 Task: Add Andalou Naturals 1000 Roses Body Lotion to the cart.
Action: Mouse moved to (688, 252)
Screenshot: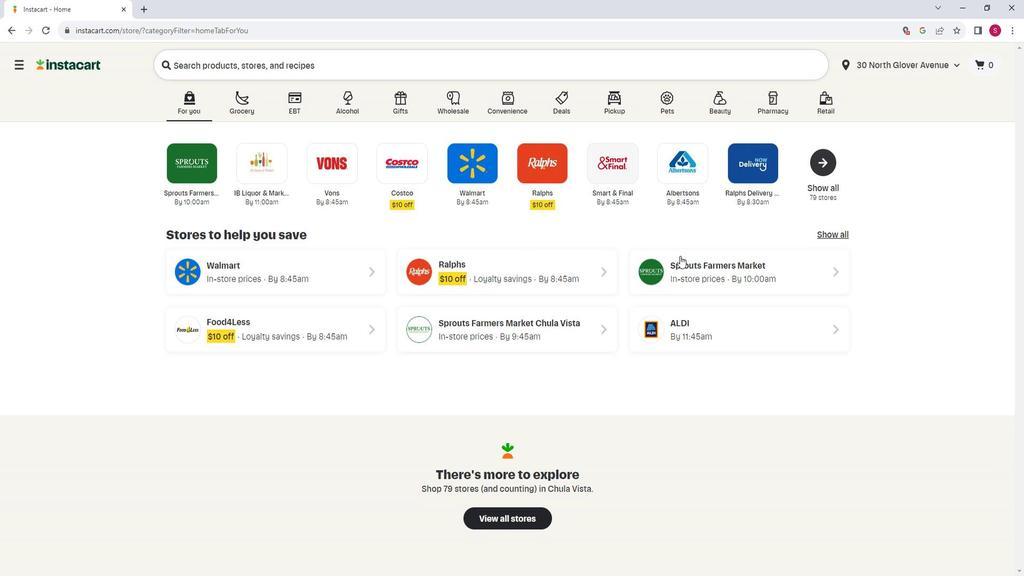 
Action: Mouse pressed left at (688, 252)
Screenshot: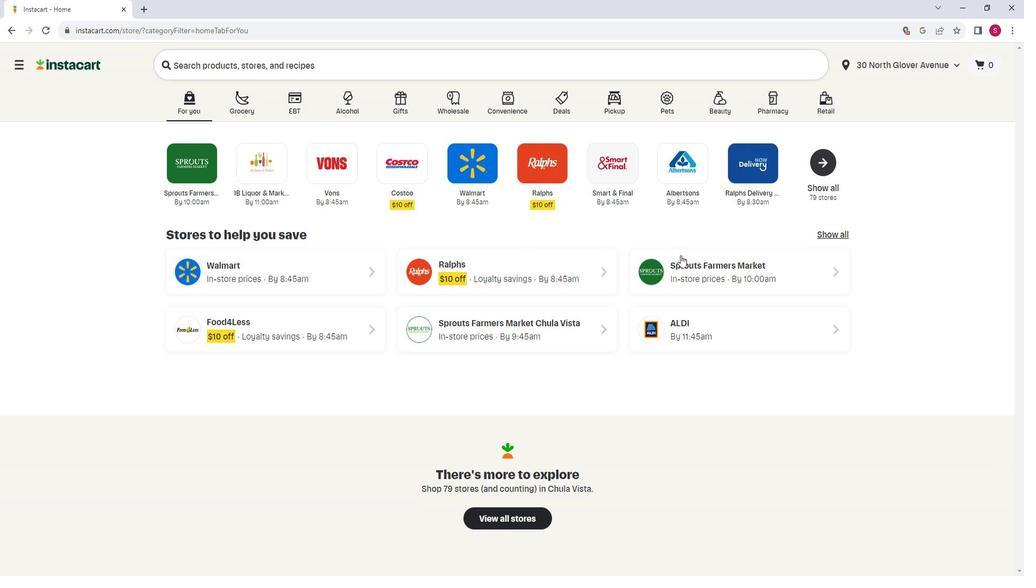
Action: Mouse moved to (62, 413)
Screenshot: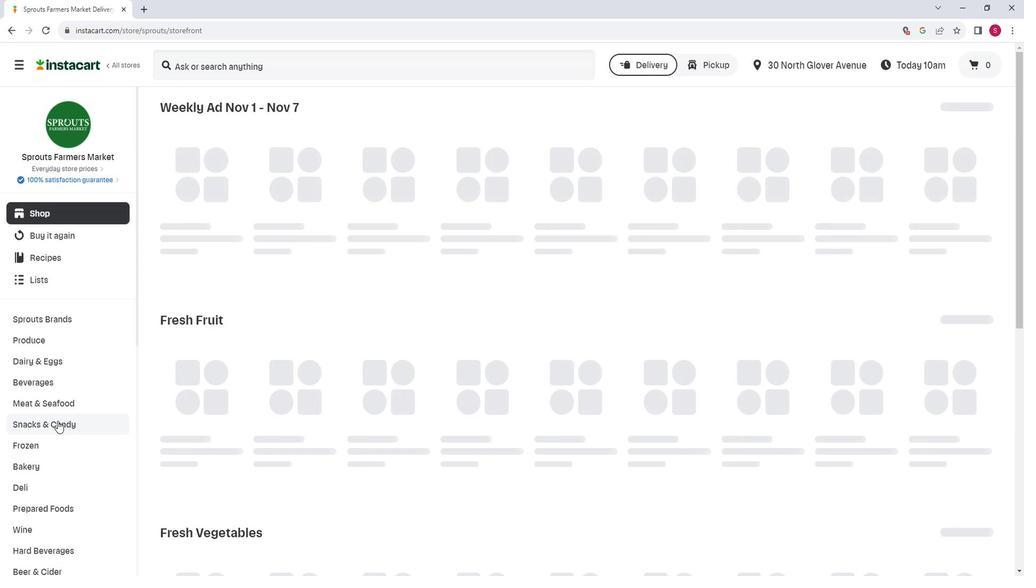 
Action: Mouse scrolled (62, 412) with delta (0, 0)
Screenshot: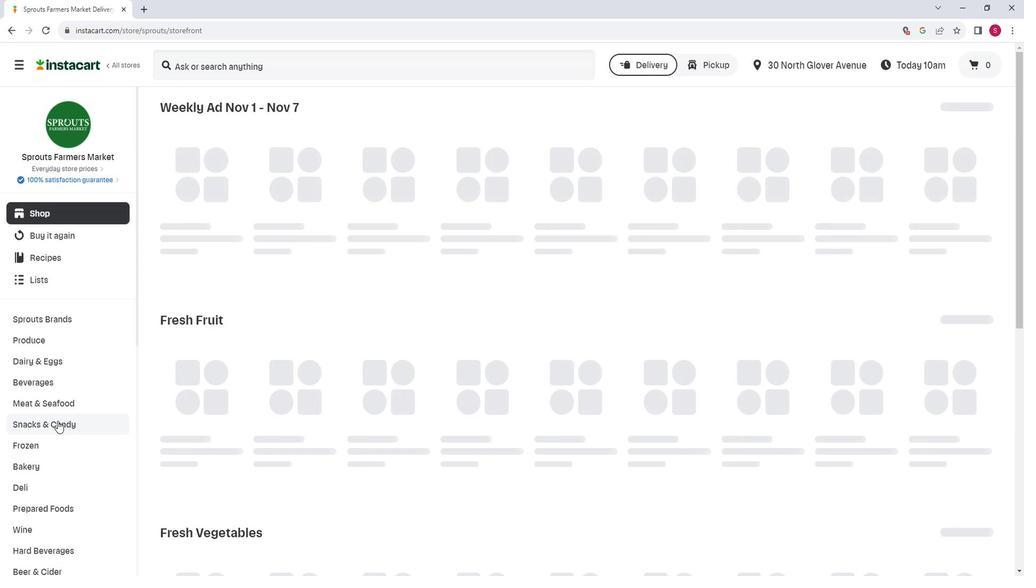 
Action: Mouse scrolled (62, 412) with delta (0, 0)
Screenshot: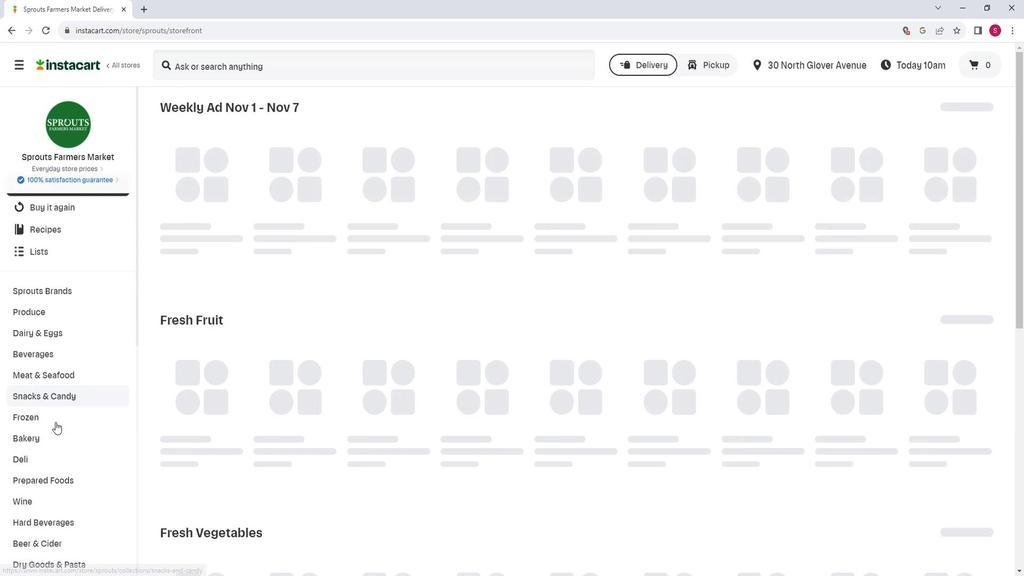
Action: Mouse moved to (63, 412)
Screenshot: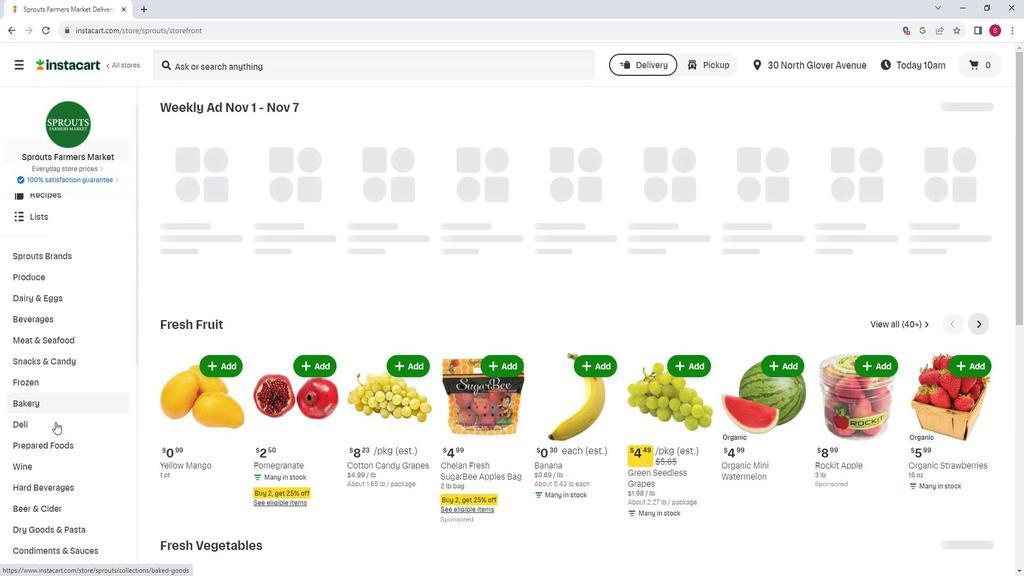 
Action: Mouse scrolled (63, 412) with delta (0, 0)
Screenshot: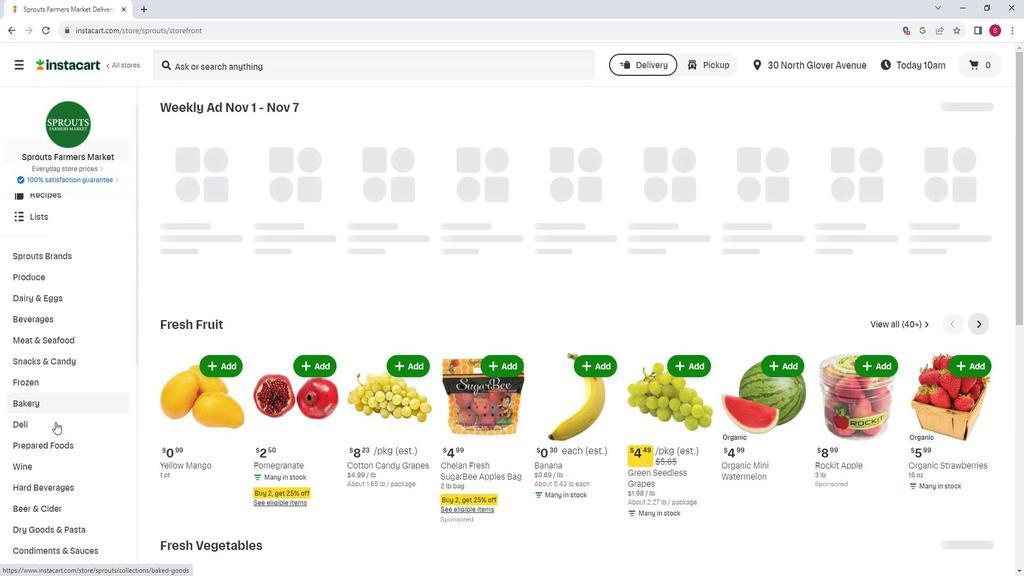 
Action: Mouse moved to (67, 409)
Screenshot: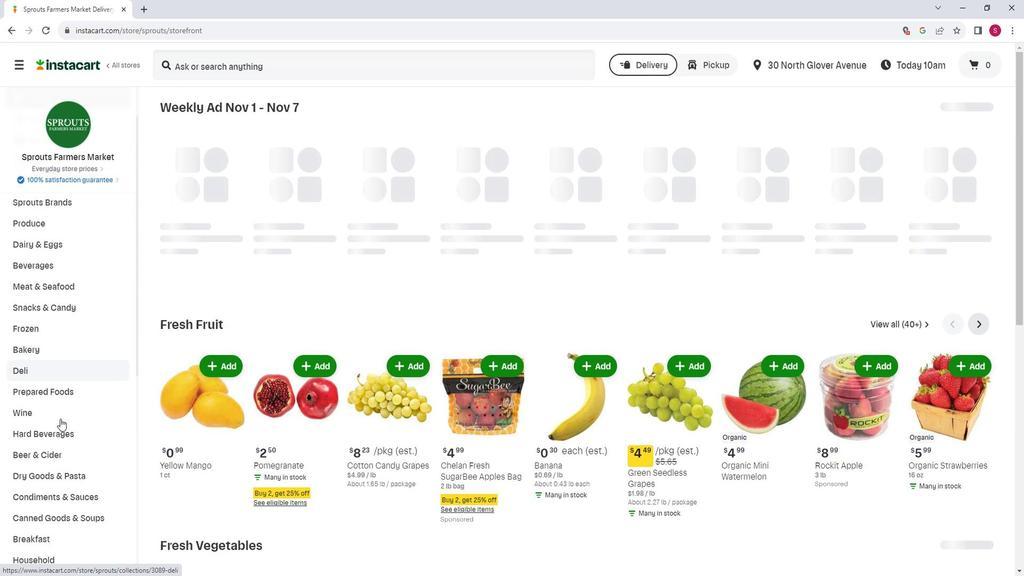 
Action: Mouse scrolled (67, 409) with delta (0, 0)
Screenshot: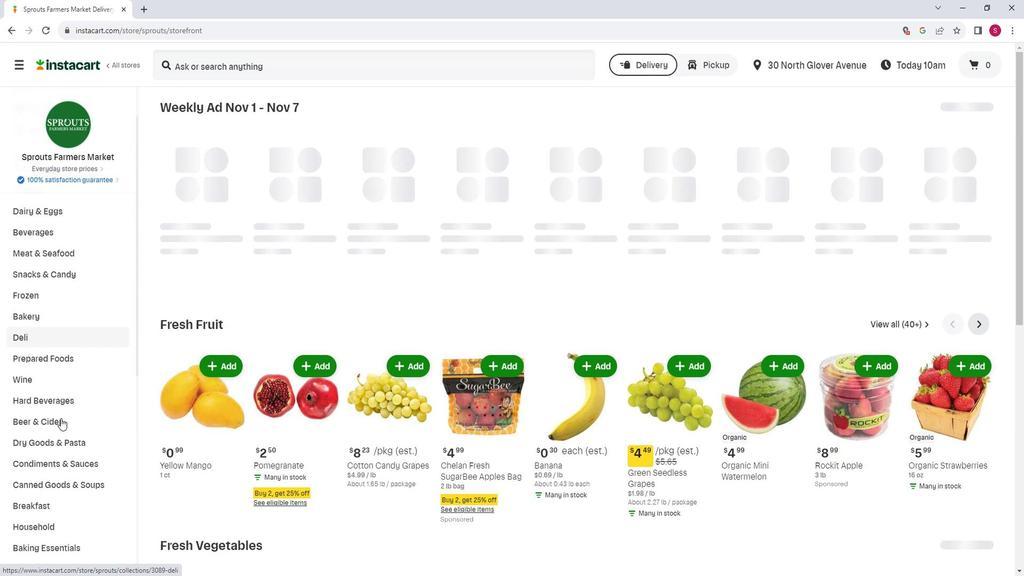 
Action: Mouse moved to (68, 409)
Screenshot: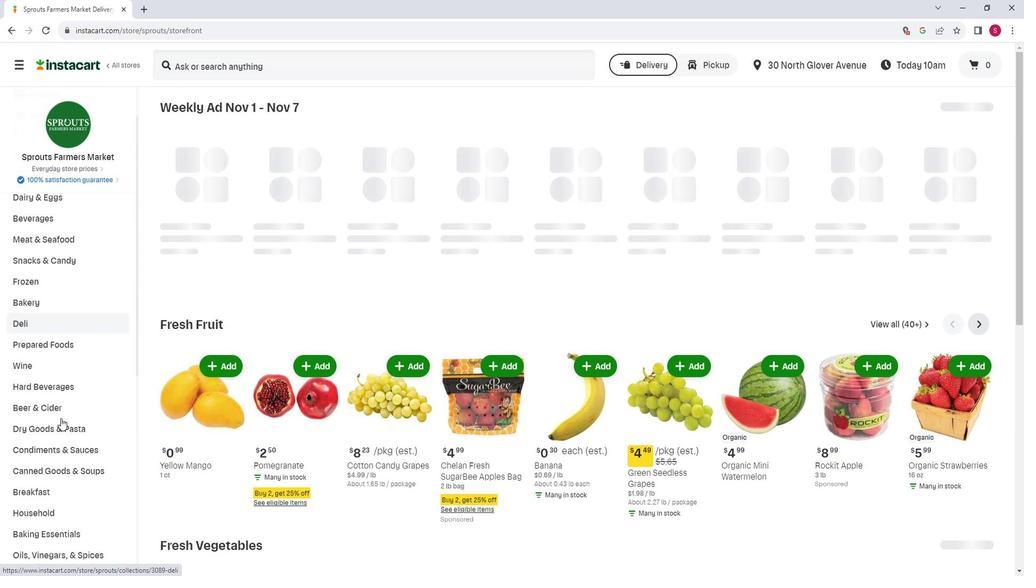 
Action: Mouse scrolled (68, 409) with delta (0, 0)
Screenshot: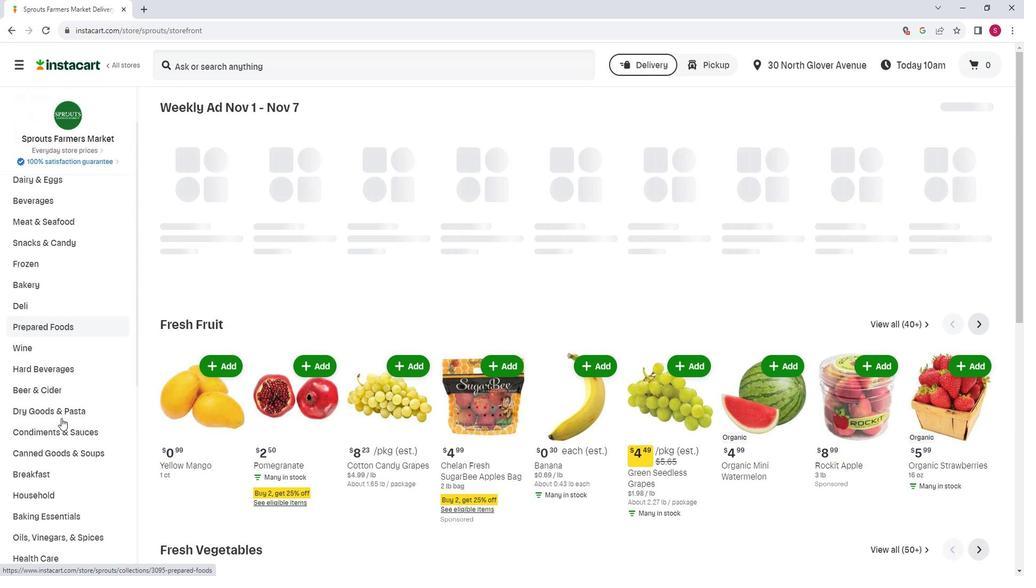 
Action: Mouse moved to (61, 404)
Screenshot: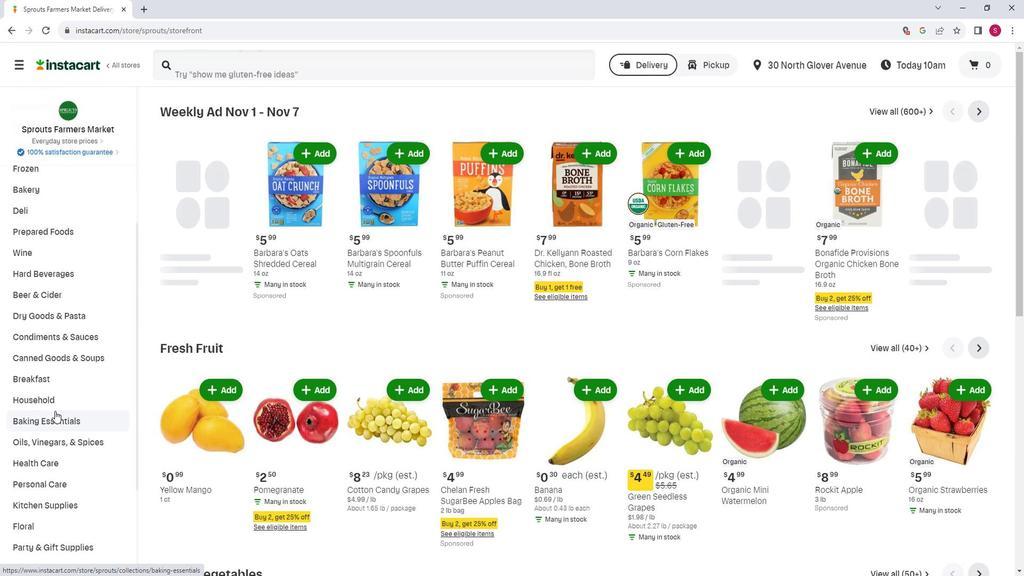 
Action: Mouse scrolled (61, 403) with delta (0, 0)
Screenshot: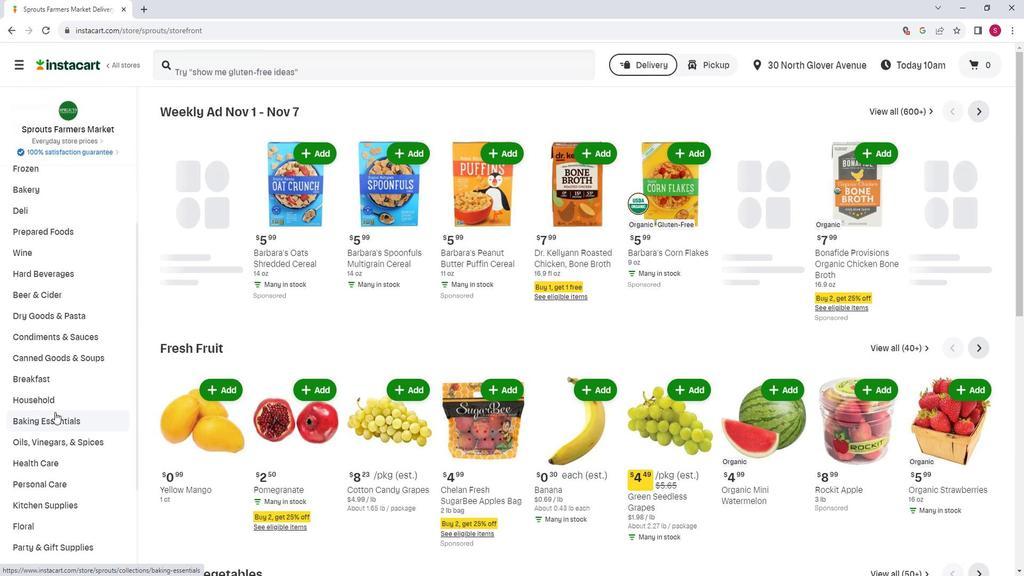 
Action: Mouse moved to (62, 420)
Screenshot: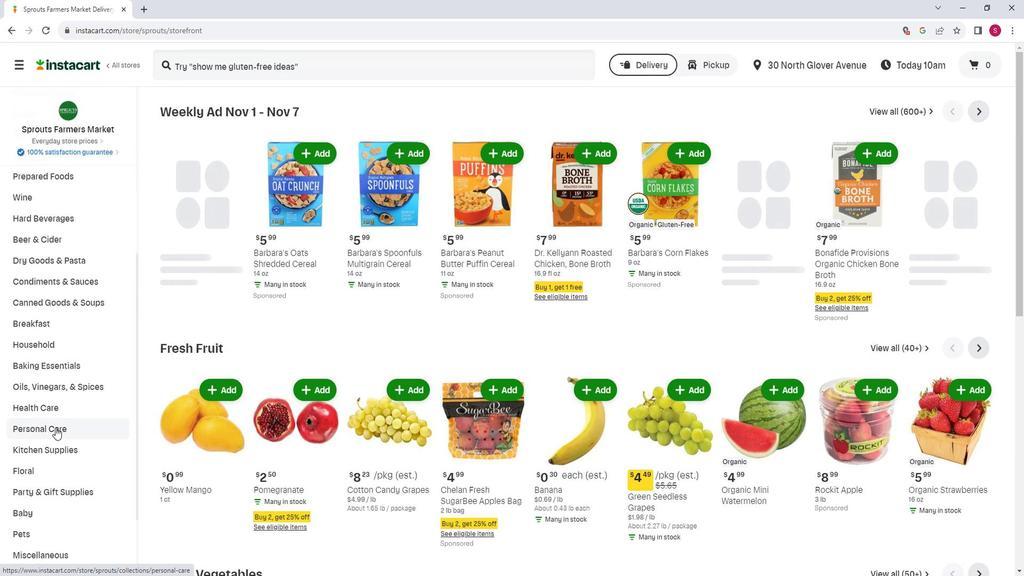 
Action: Mouse pressed left at (62, 420)
Screenshot: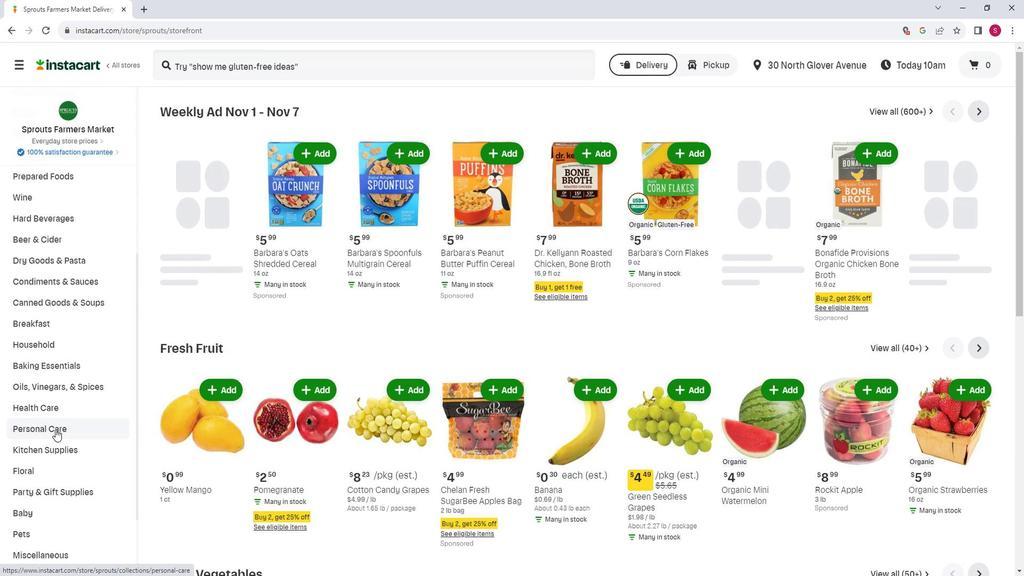 
Action: Mouse moved to (276, 143)
Screenshot: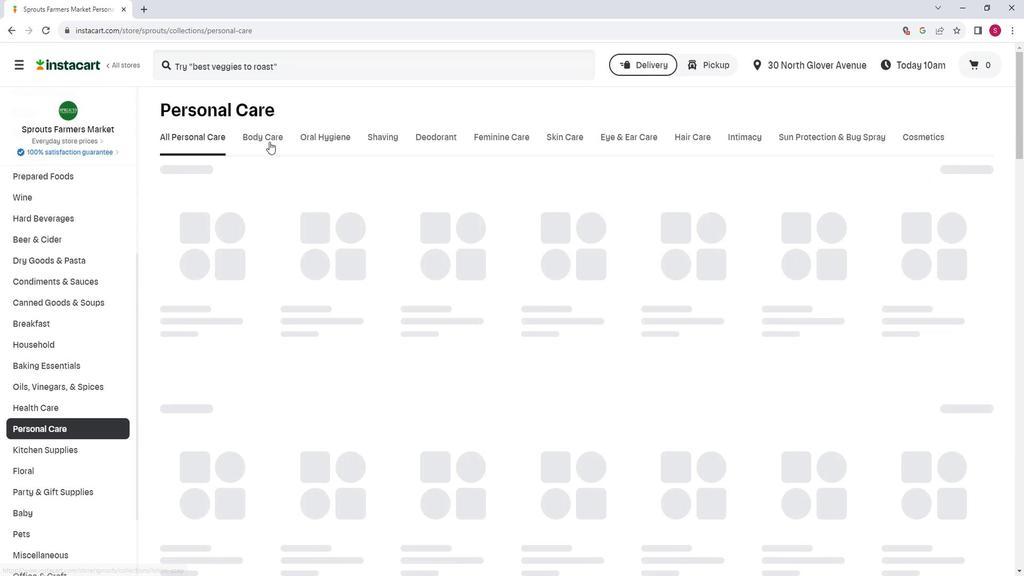 
Action: Mouse pressed left at (276, 143)
Screenshot: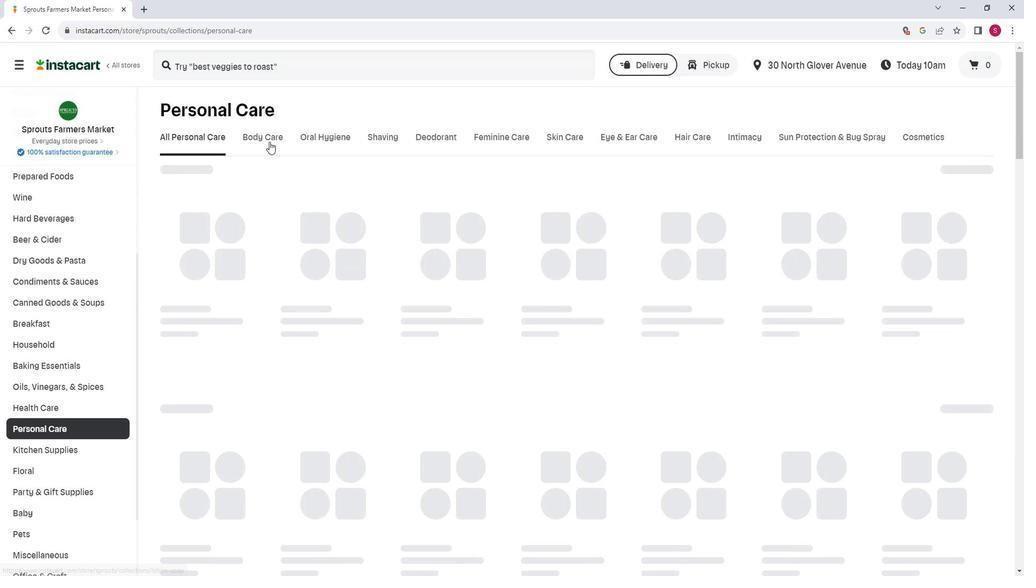 
Action: Mouse moved to (438, 181)
Screenshot: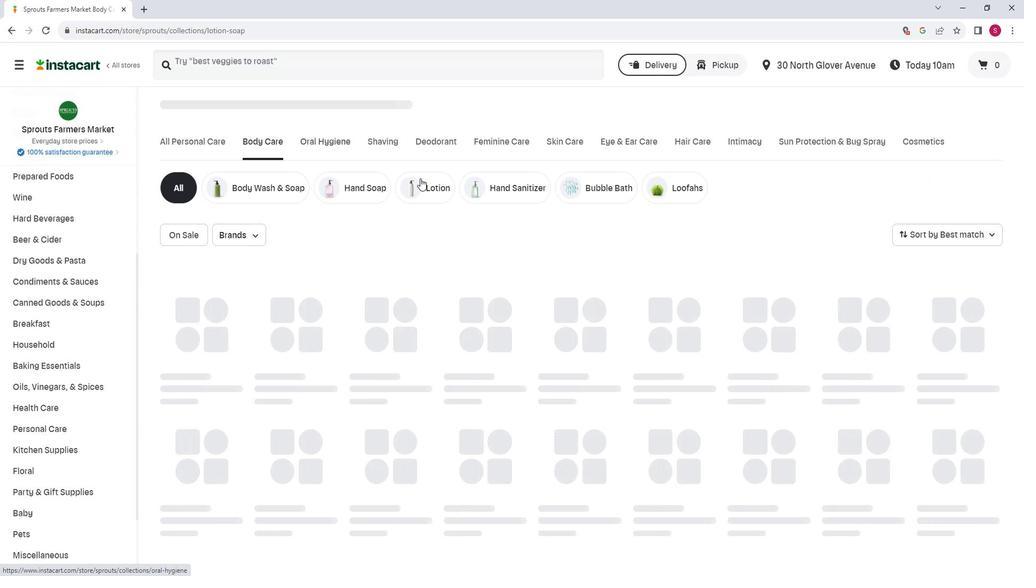 
Action: Mouse pressed left at (438, 181)
Screenshot: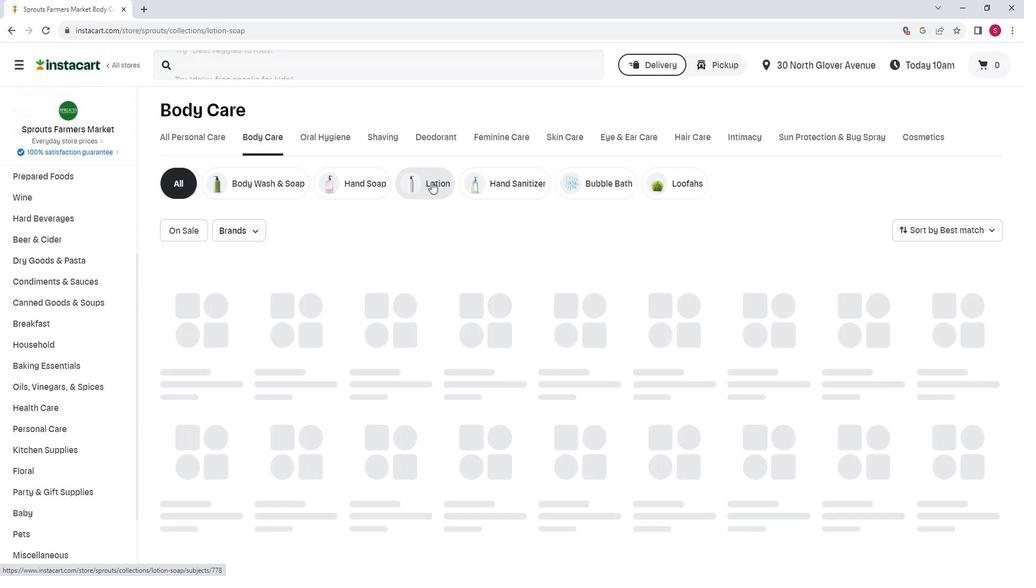 
Action: Mouse moved to (308, 74)
Screenshot: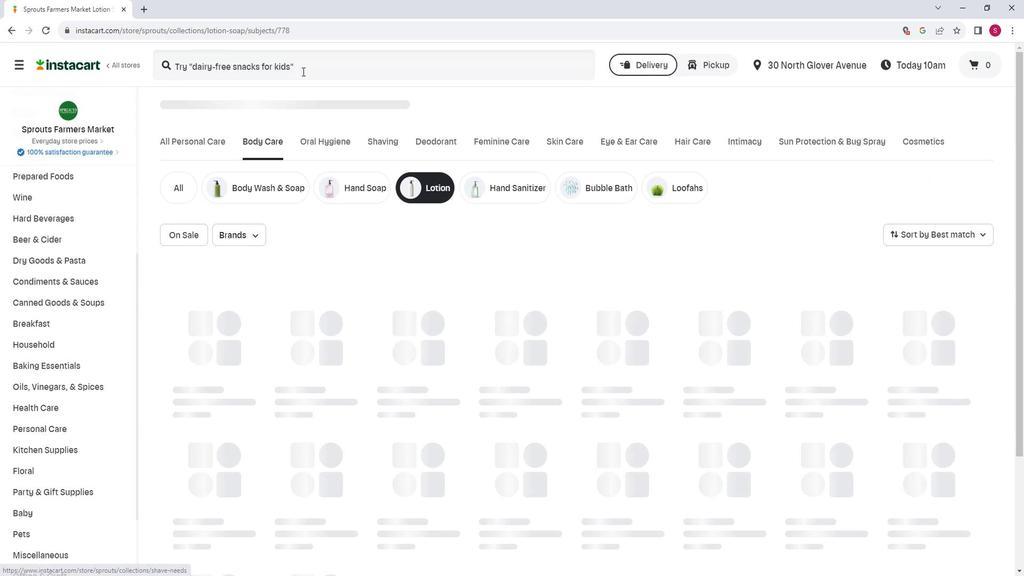 
Action: Mouse pressed left at (308, 74)
Screenshot: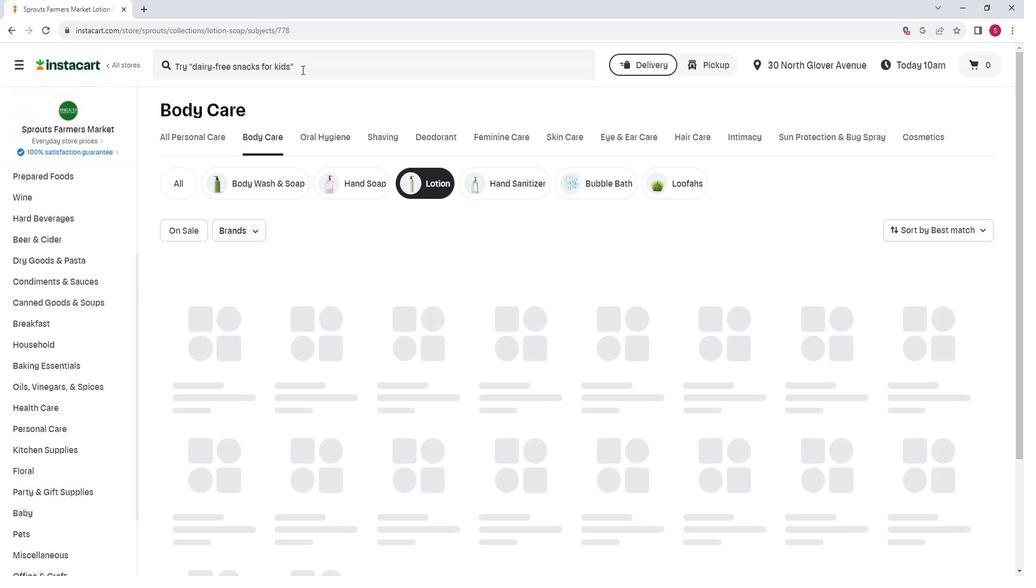 
Action: Key pressed <Key.shift><Key.shift>Andalou<Key.space><Key.shift>Naturals<Key.space>1000<Key.space><Key.shift>Roses<Key.space><Key.shift><Key.shift><Key.shift>Body<Key.space><Key.shift>Lotion<Key.enter>
Screenshot: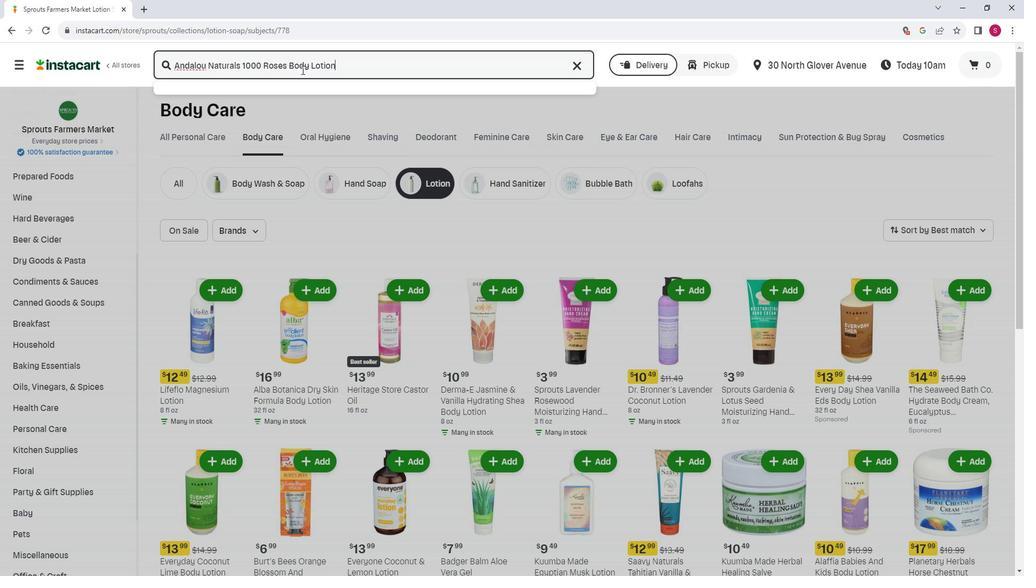
Action: Mouse moved to (827, 392)
Screenshot: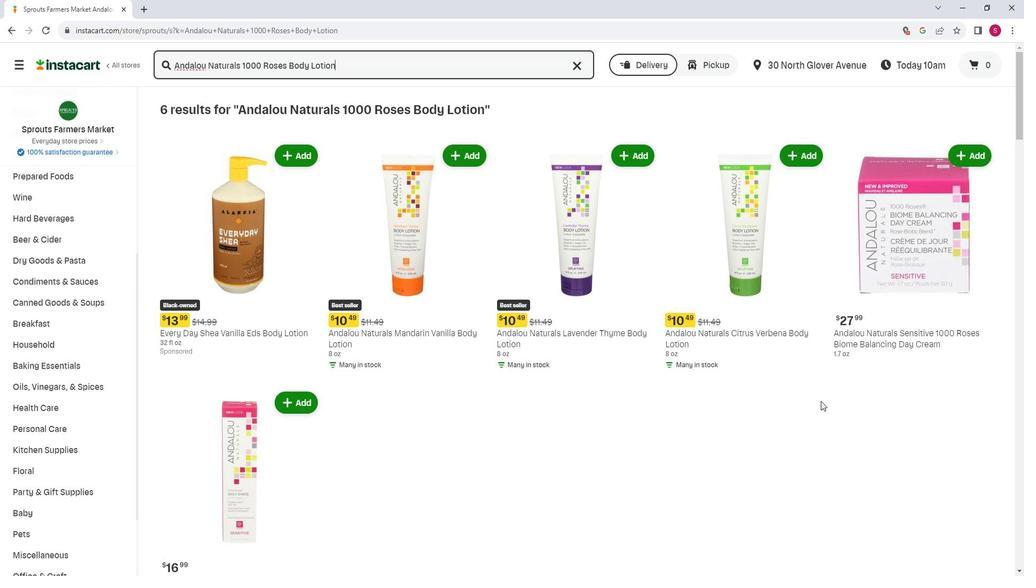 
Action: Mouse scrolled (827, 392) with delta (0, 0)
Screenshot: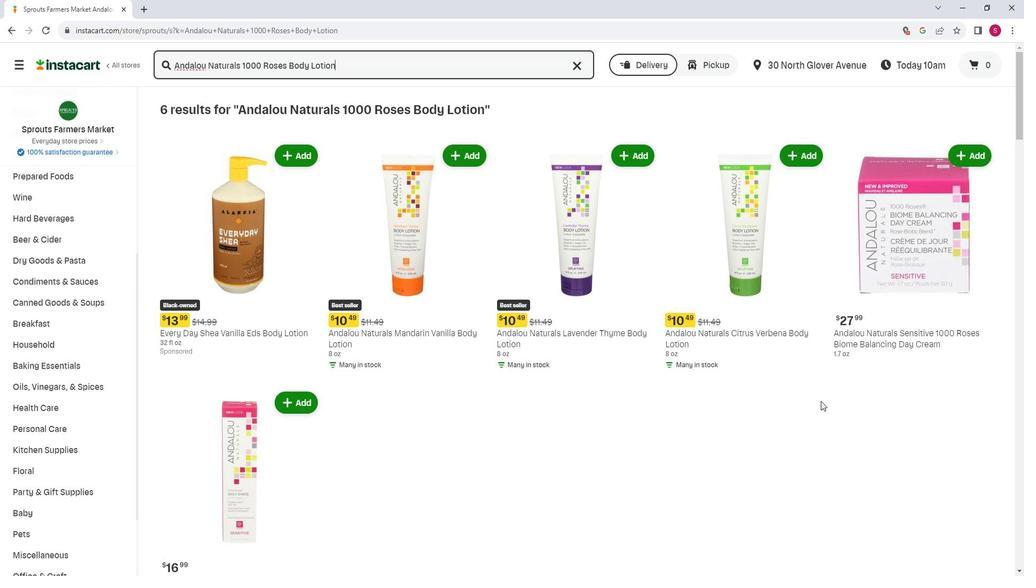 
Action: Mouse moved to (827, 392)
Screenshot: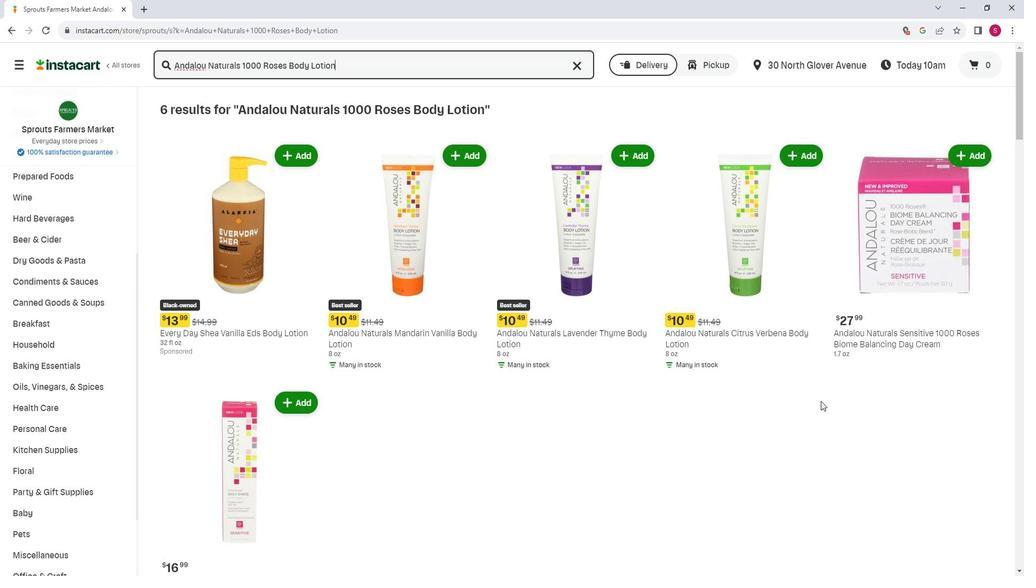 
Action: Mouse scrolled (827, 391) with delta (0, 0)
Screenshot: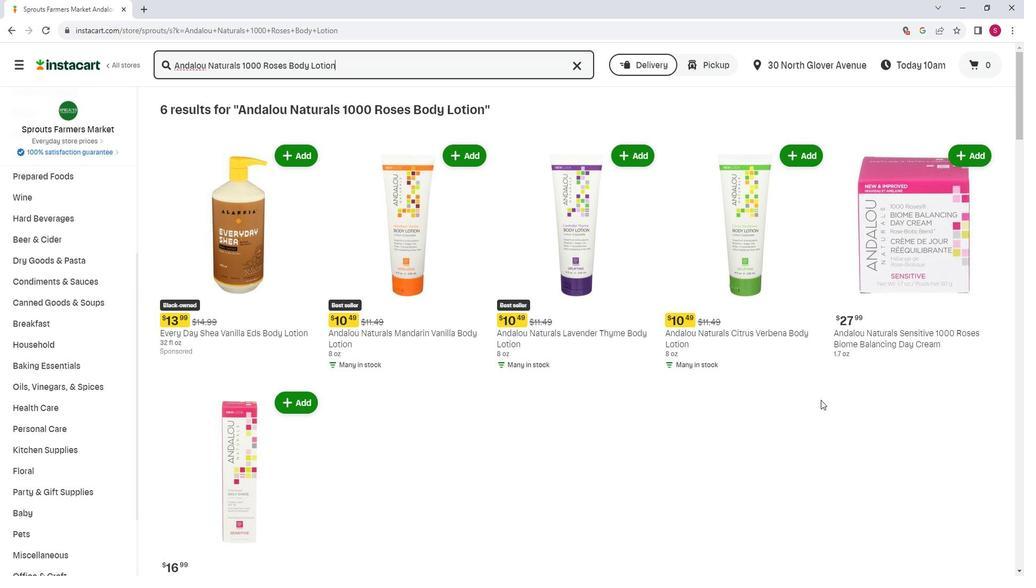 
Action: Mouse moved to (827, 391)
Screenshot: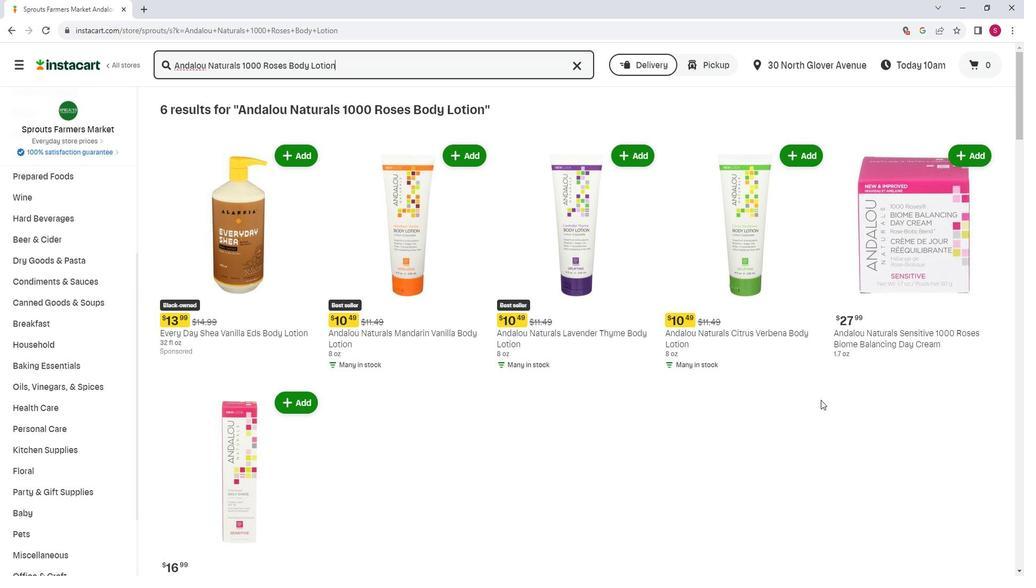 
Action: Mouse scrolled (827, 390) with delta (0, 0)
Screenshot: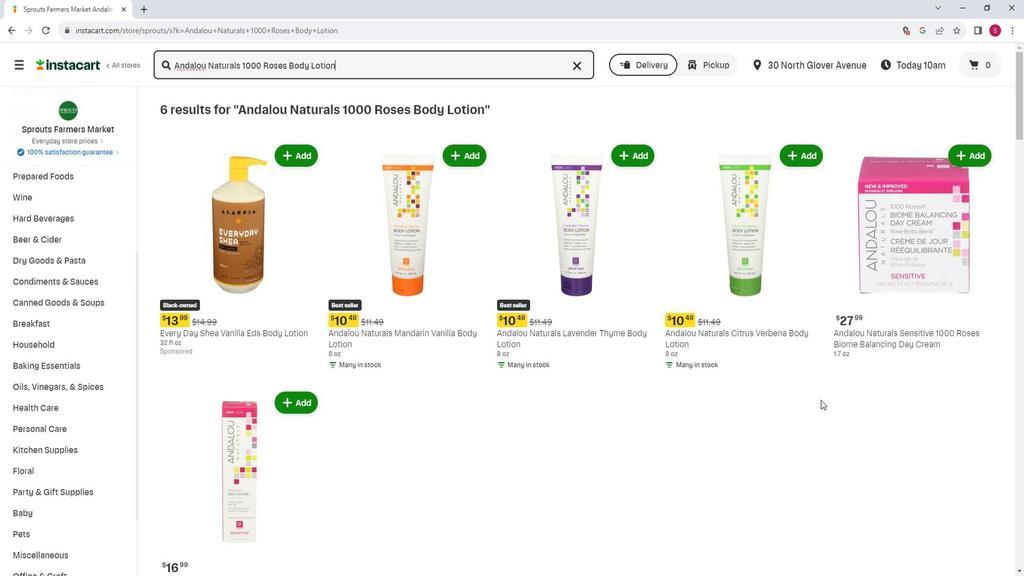 
Action: Mouse moved to (686, 368)
Screenshot: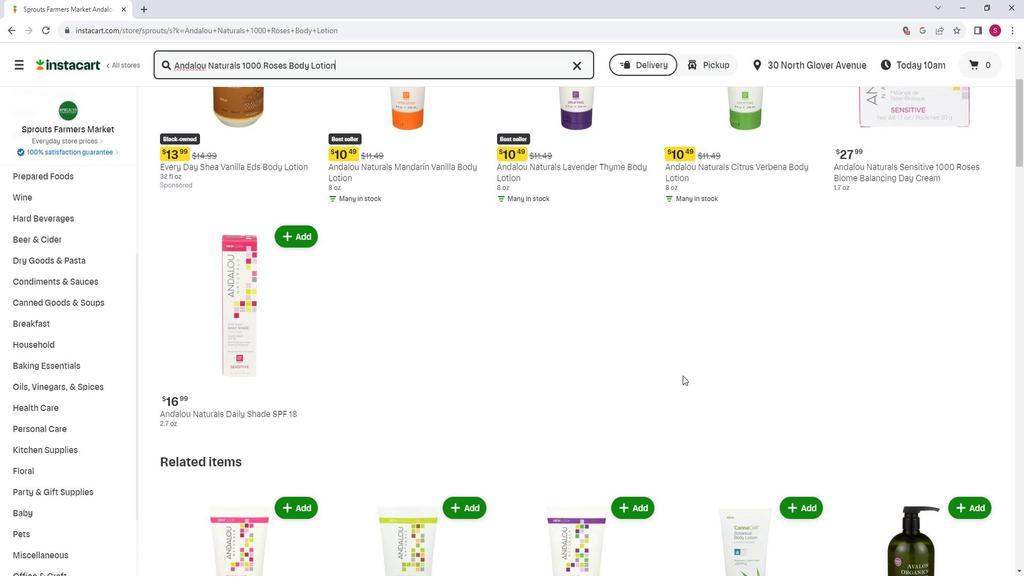 
Action: Mouse scrolled (686, 368) with delta (0, 0)
Screenshot: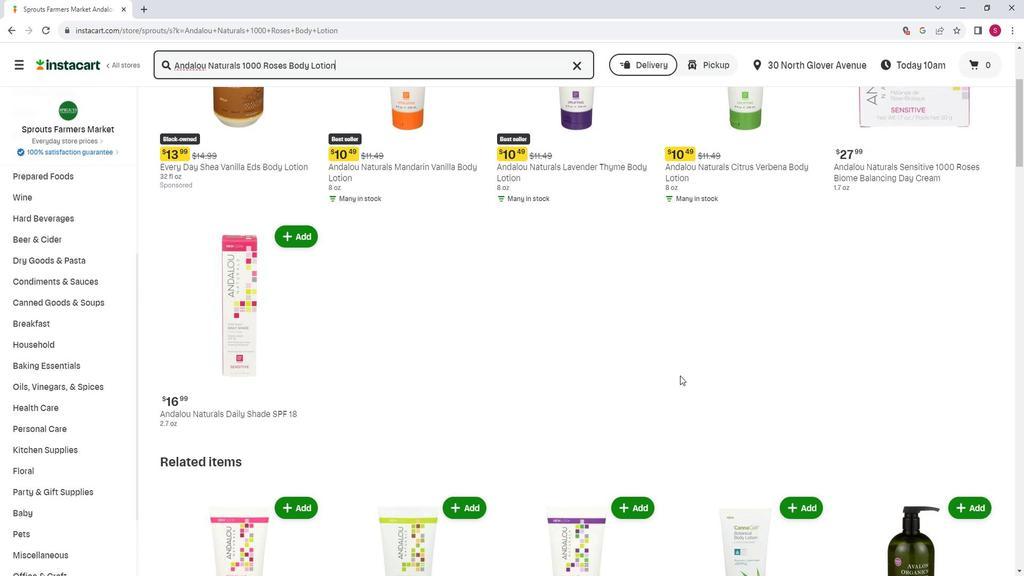
Action: Mouse moved to (686, 368)
Screenshot: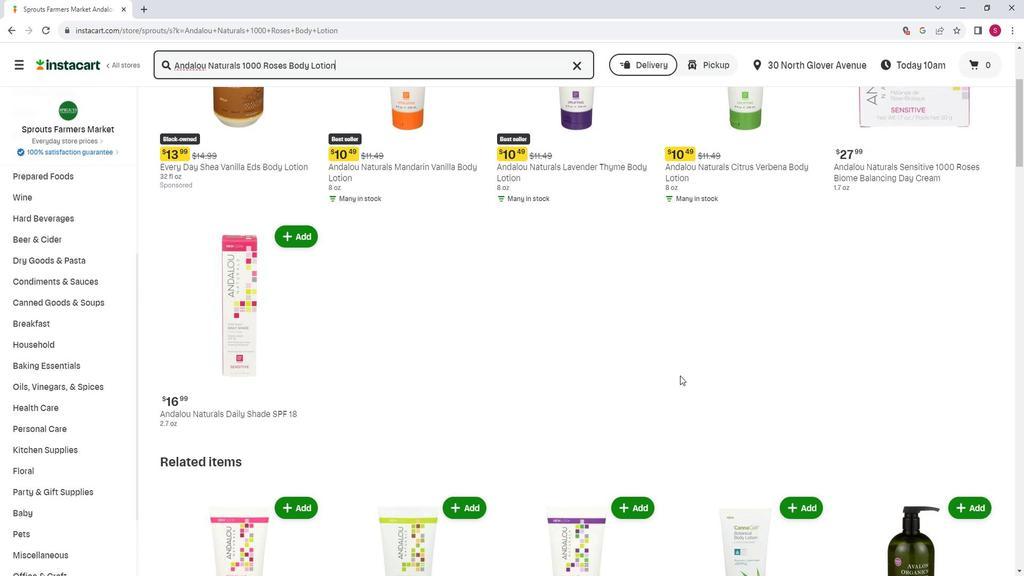 
Action: Mouse scrolled (686, 368) with delta (0, 0)
Screenshot: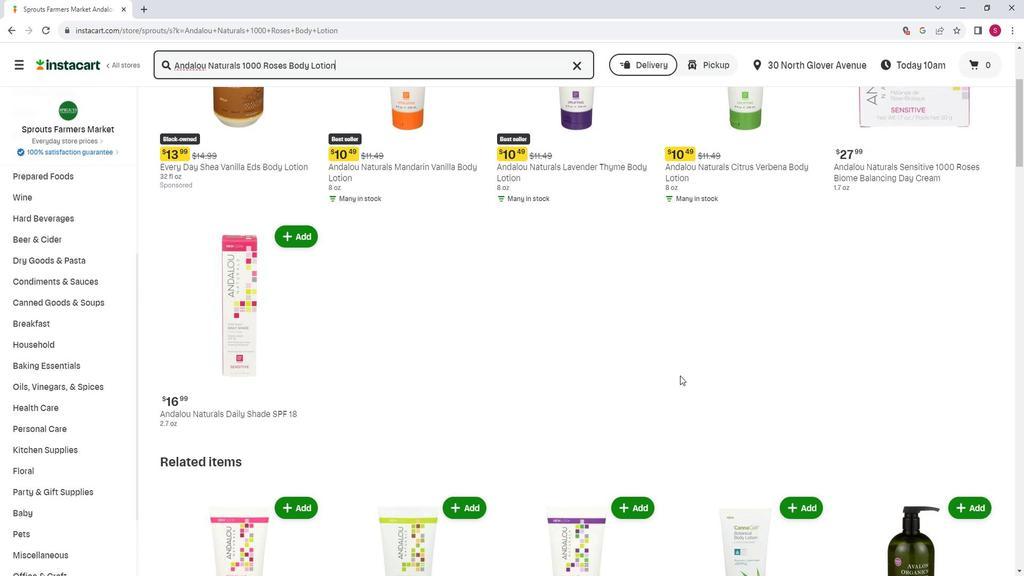 
Action: Mouse scrolled (686, 368) with delta (0, 0)
Screenshot: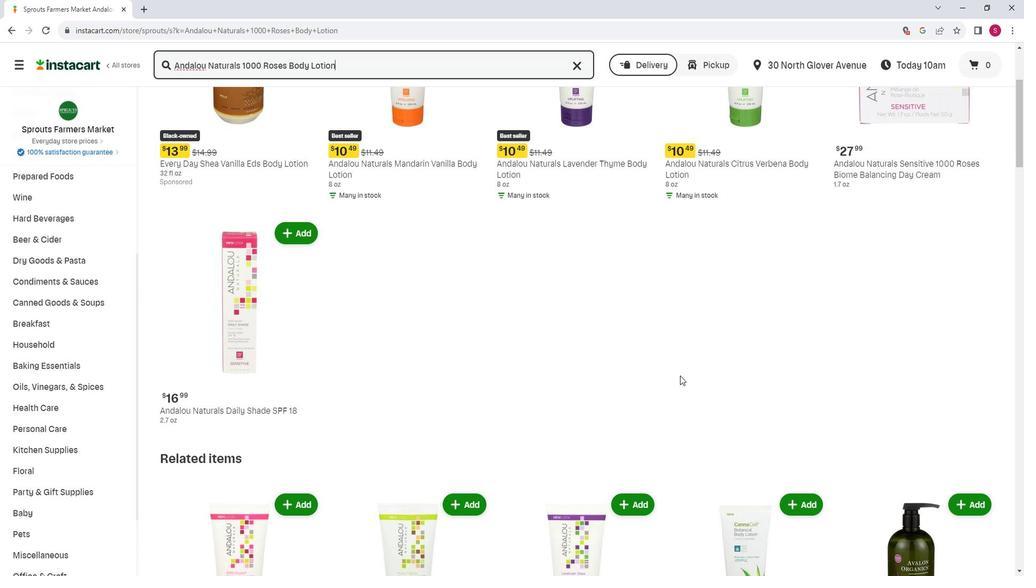 
Action: Mouse moved to (394, 246)
Screenshot: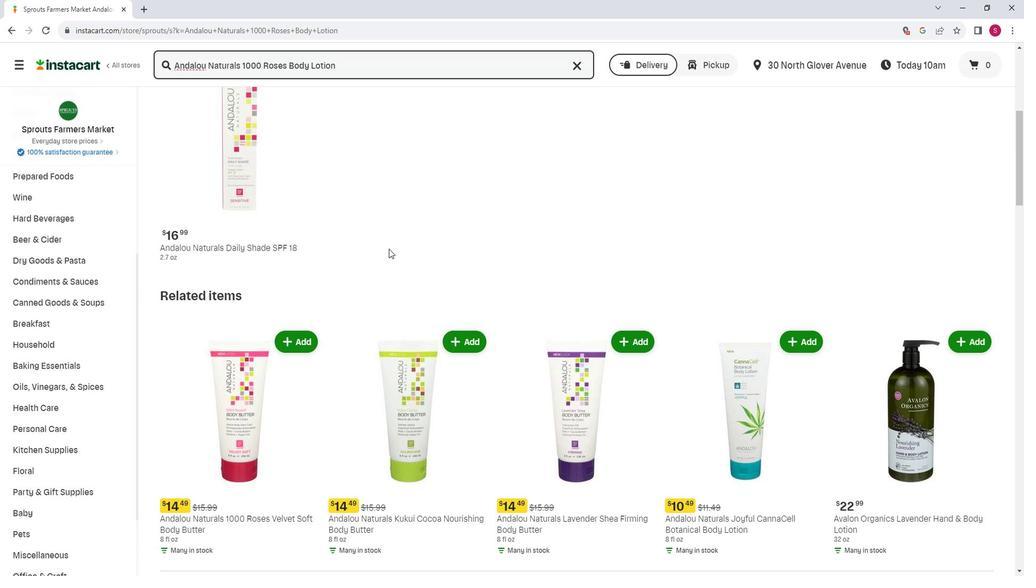 
Action: Mouse scrolled (394, 246) with delta (0, 0)
Screenshot: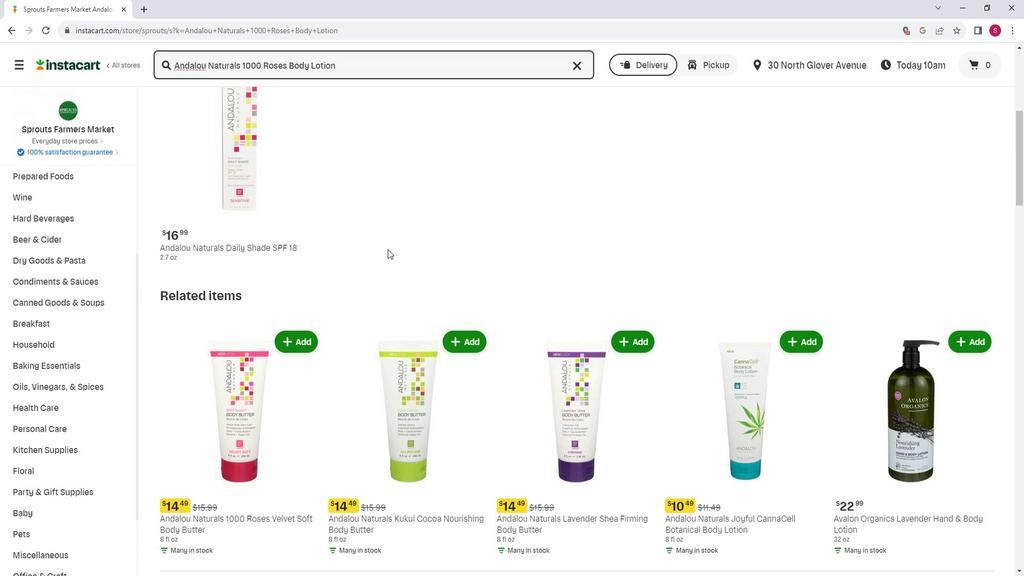 
Action: Mouse moved to (385, 251)
Screenshot: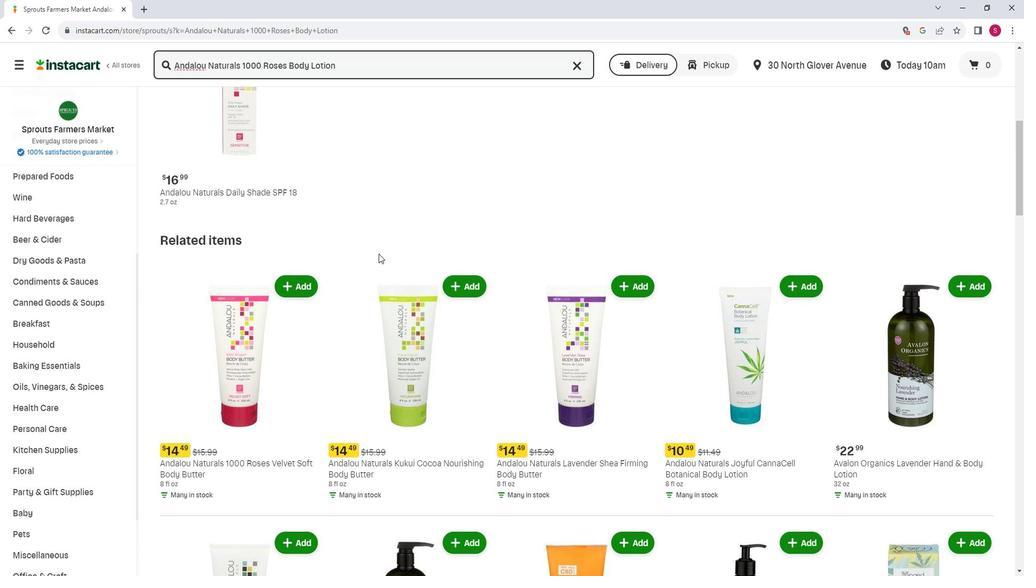 
Action: Mouse scrolled (385, 250) with delta (0, 0)
Screenshot: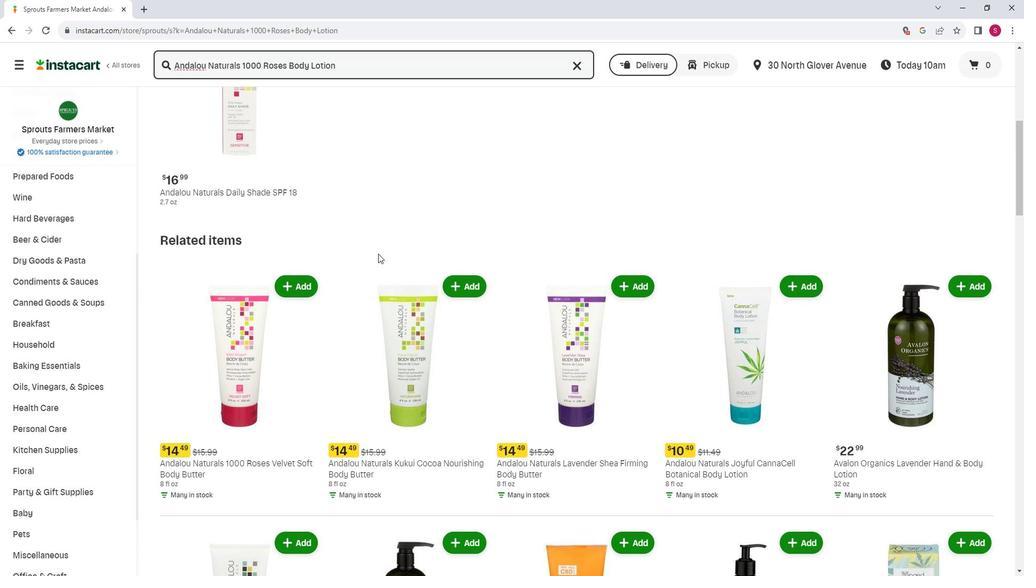 
Action: Mouse moved to (385, 251)
Screenshot: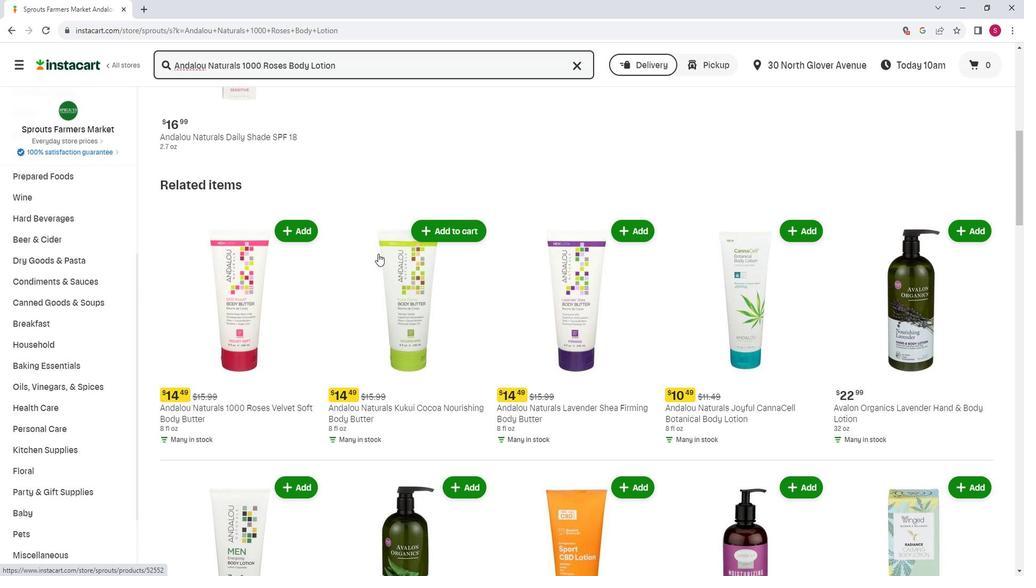 
Action: Mouse scrolled (385, 250) with delta (0, 0)
Screenshot: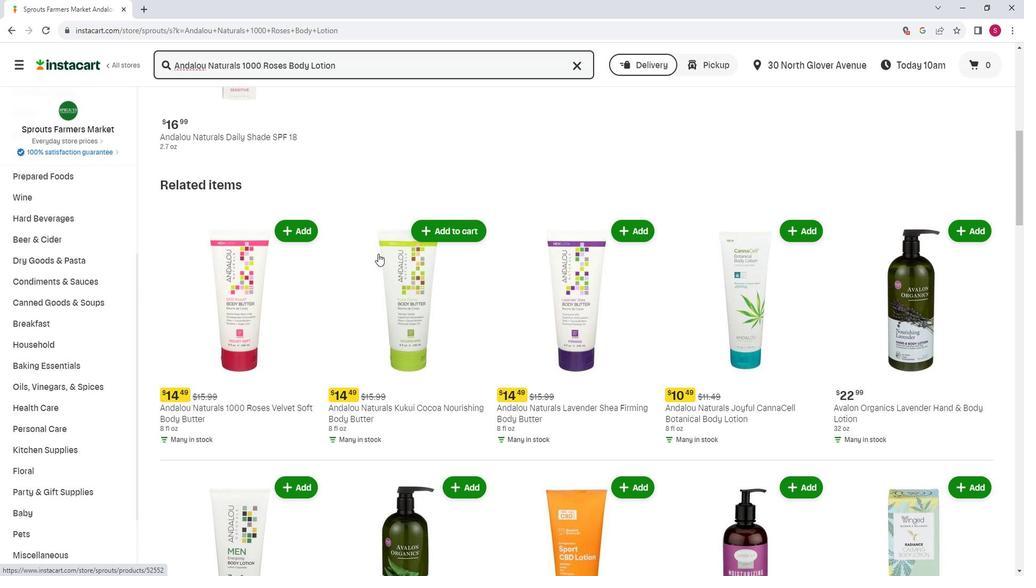 
Action: Mouse scrolled (385, 250) with delta (0, 0)
Screenshot: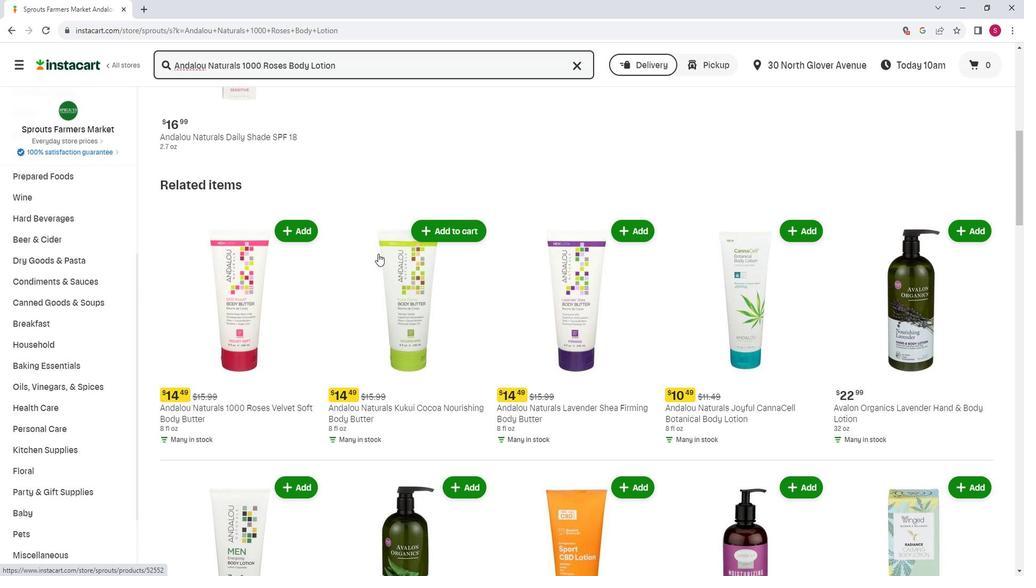 
Action: Mouse scrolled (385, 250) with delta (0, 0)
Screenshot: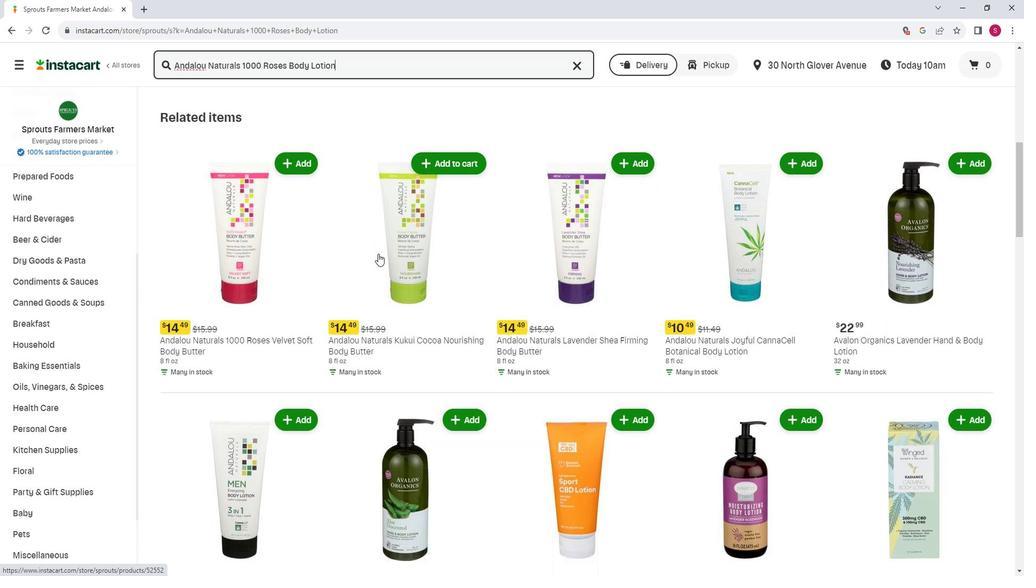 
Action: Mouse scrolled (385, 250) with delta (0, 0)
Screenshot: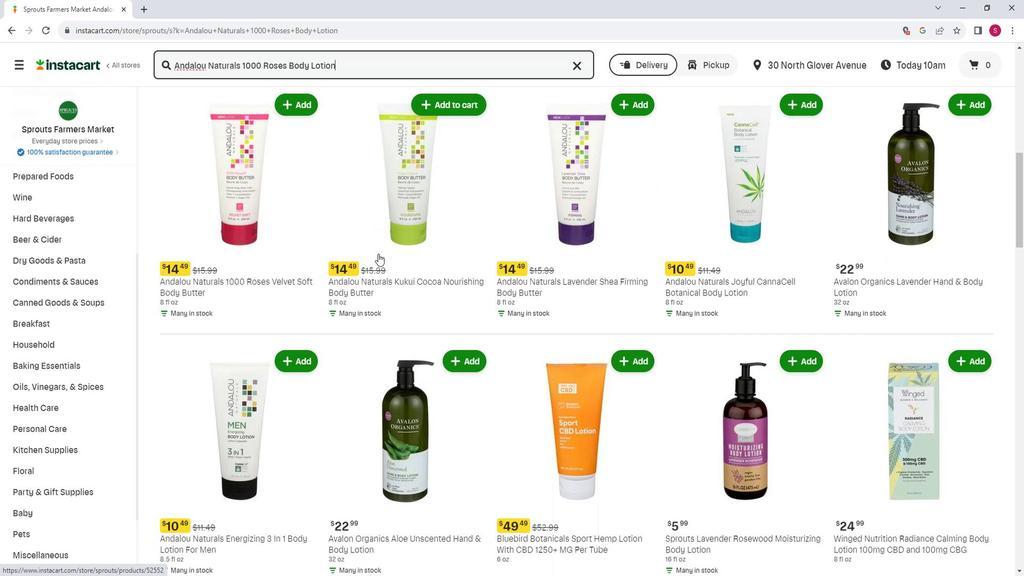 
Action: Mouse moved to (372, 251)
Screenshot: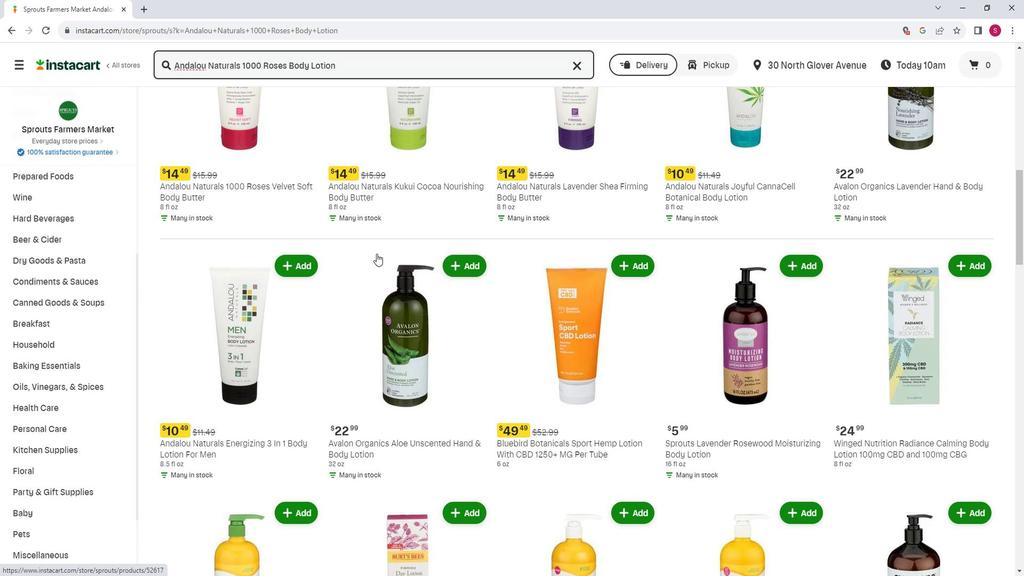 
Action: Mouse scrolled (372, 250) with delta (0, 0)
Screenshot: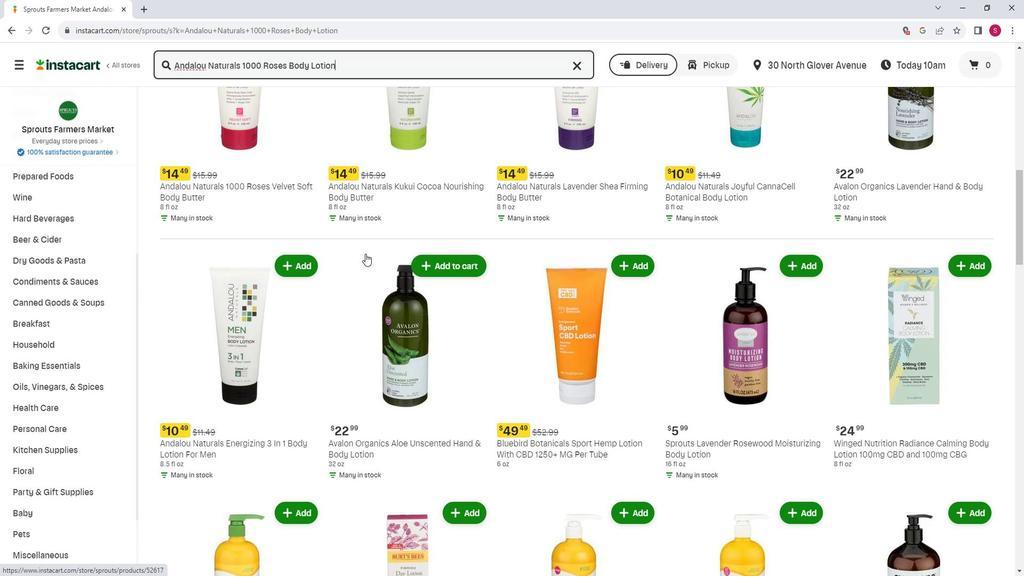 
Action: Mouse scrolled (372, 250) with delta (0, 0)
Screenshot: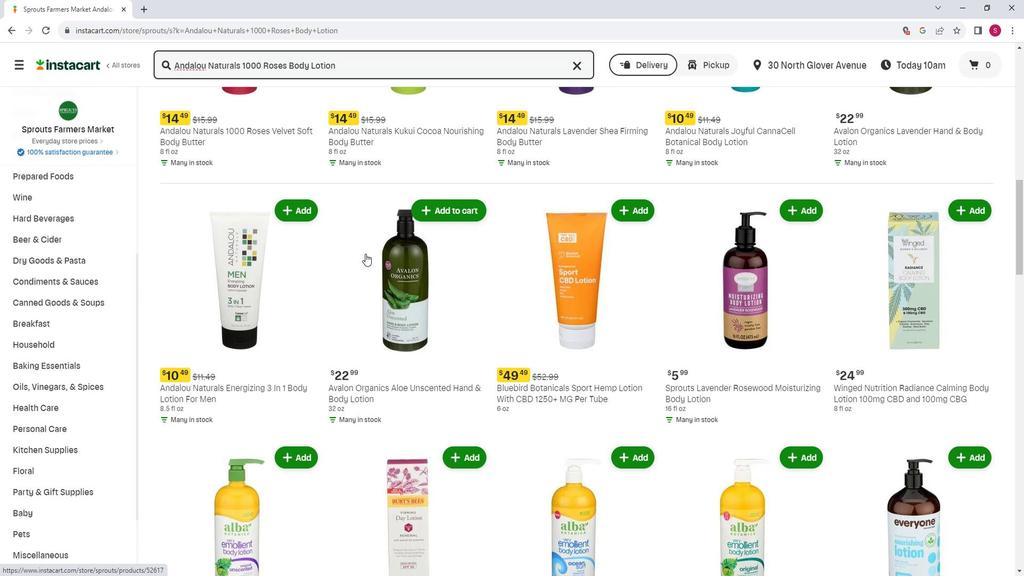 
Action: Mouse scrolled (372, 250) with delta (0, 0)
Screenshot: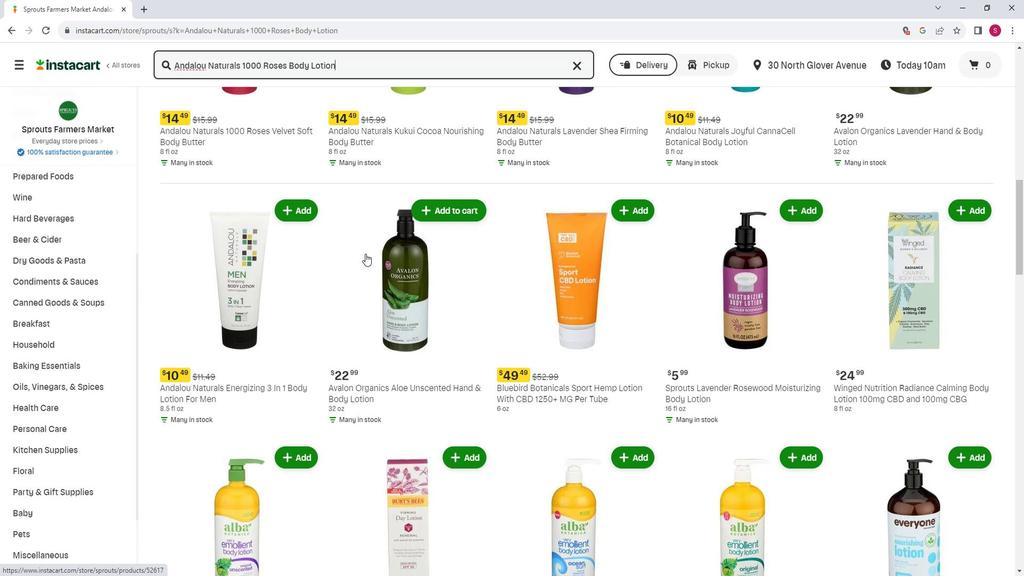 
Action: Mouse moved to (372, 251)
Screenshot: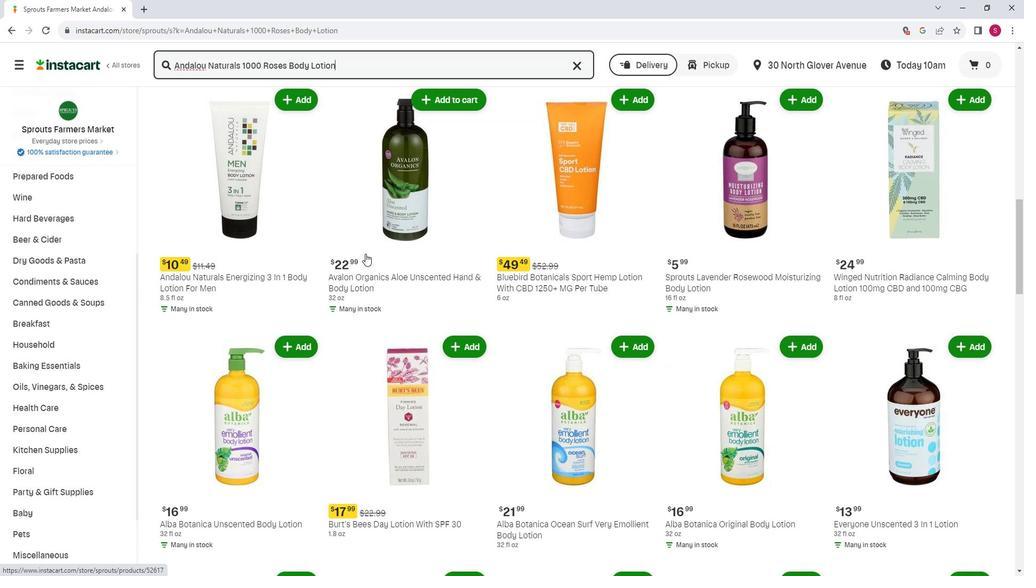 
Action: Mouse scrolled (372, 250) with delta (0, 0)
Screenshot: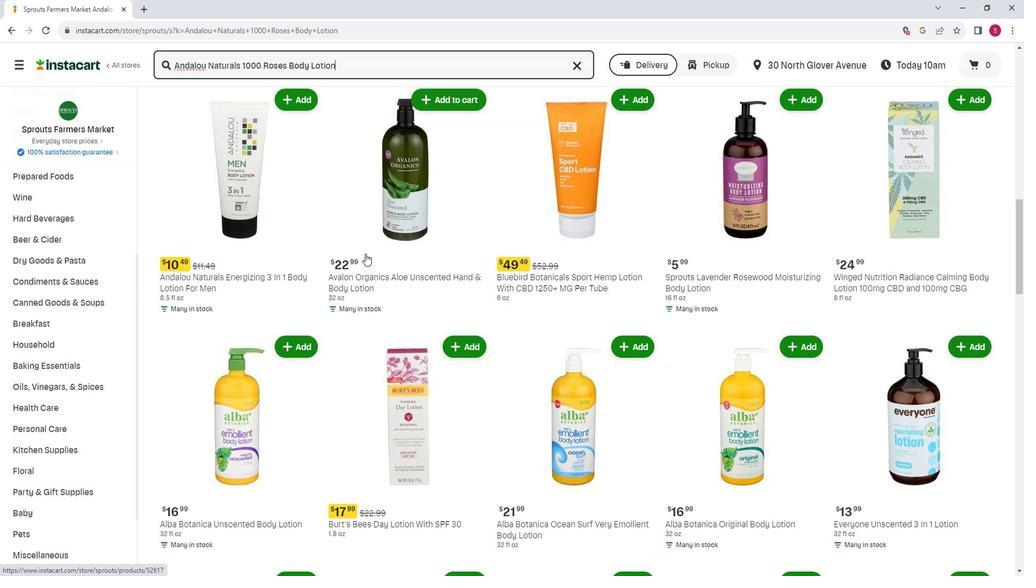 
Action: Mouse scrolled (372, 250) with delta (0, 0)
Screenshot: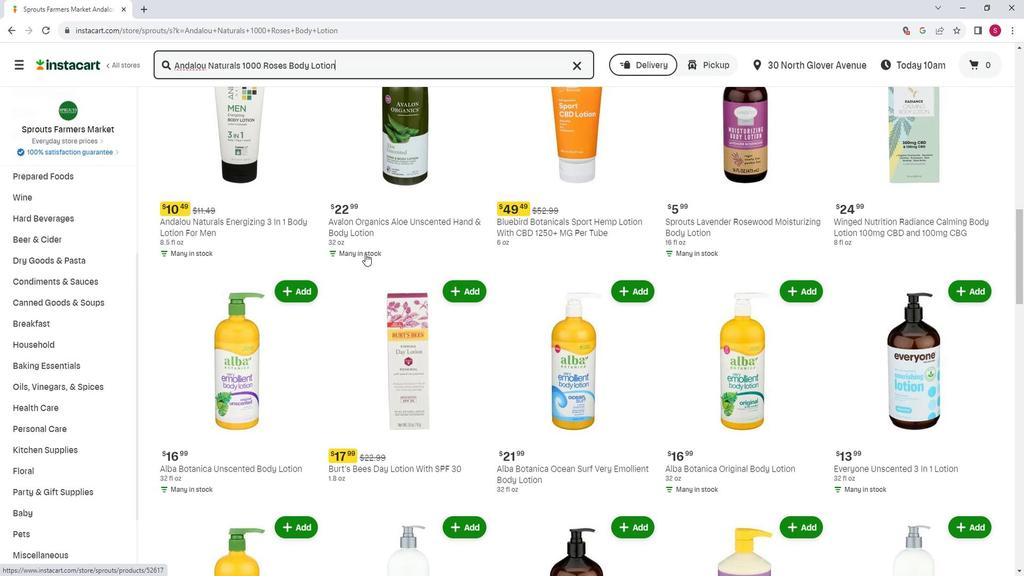 
Action: Mouse scrolled (372, 250) with delta (0, 0)
Screenshot: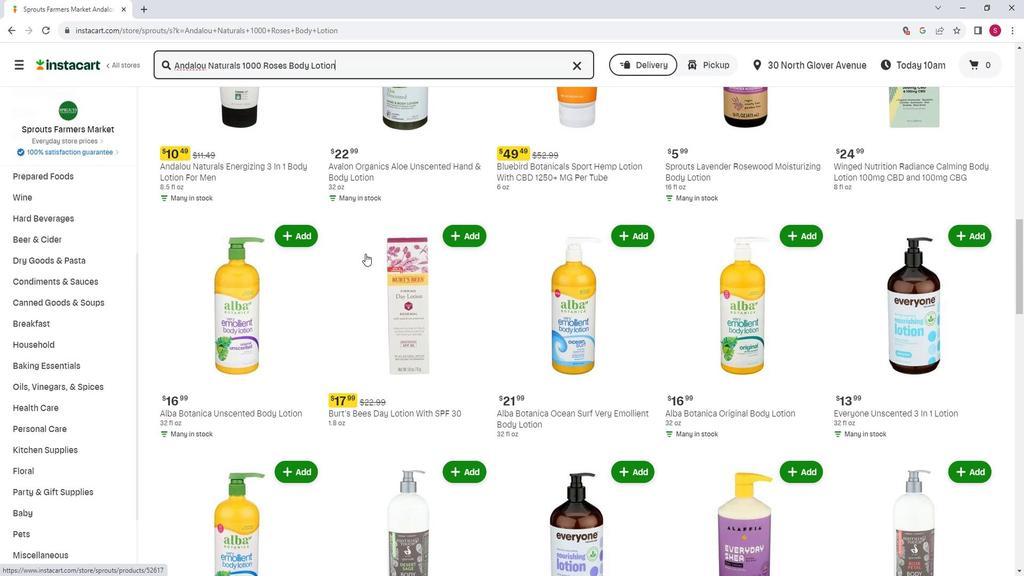 
Action: Mouse scrolled (372, 250) with delta (0, 0)
Screenshot: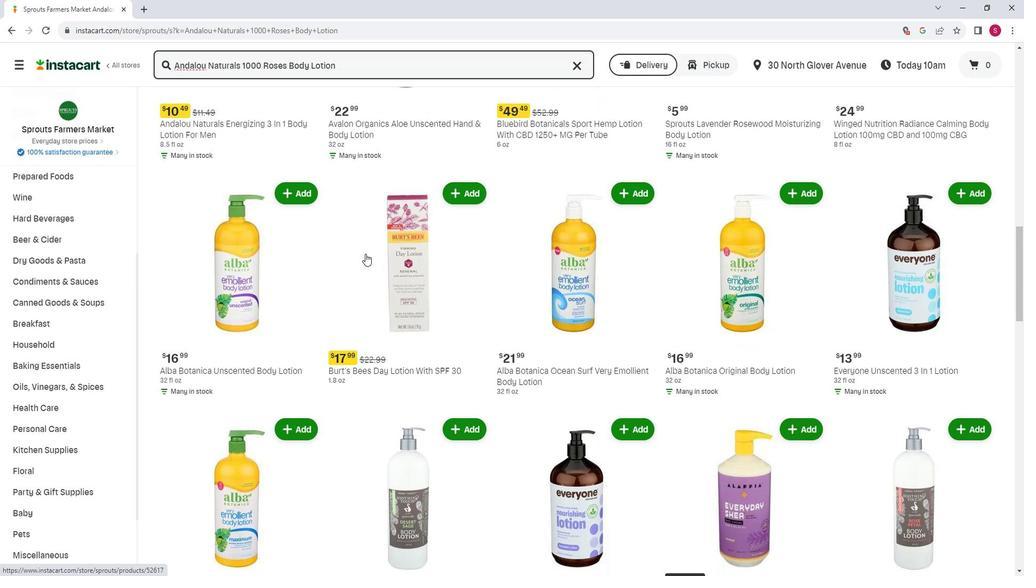 
Action: Mouse scrolled (372, 250) with delta (0, 0)
Screenshot: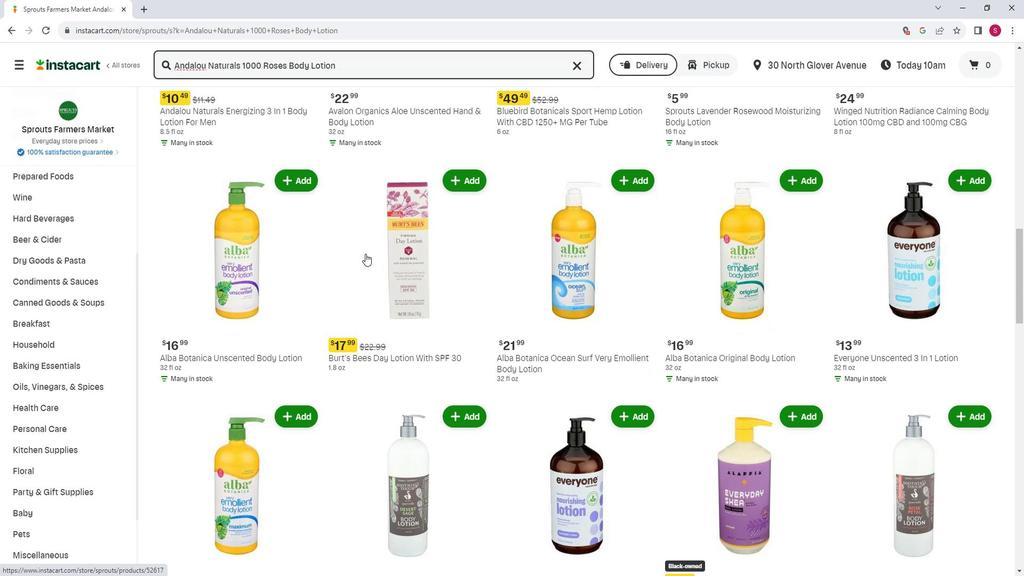 
Action: Mouse scrolled (372, 250) with delta (0, 0)
Screenshot: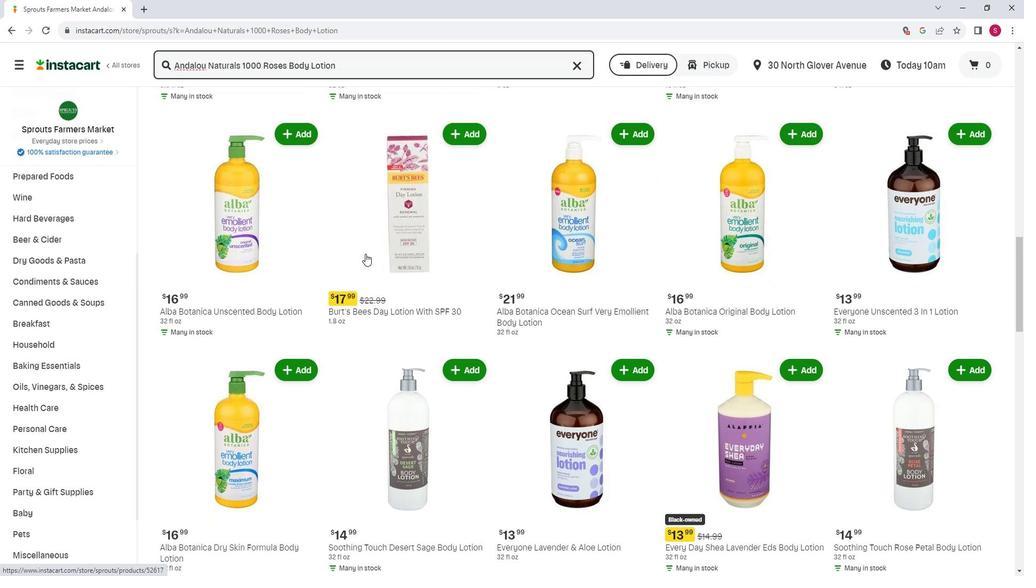 
Action: Mouse moved to (374, 250)
Screenshot: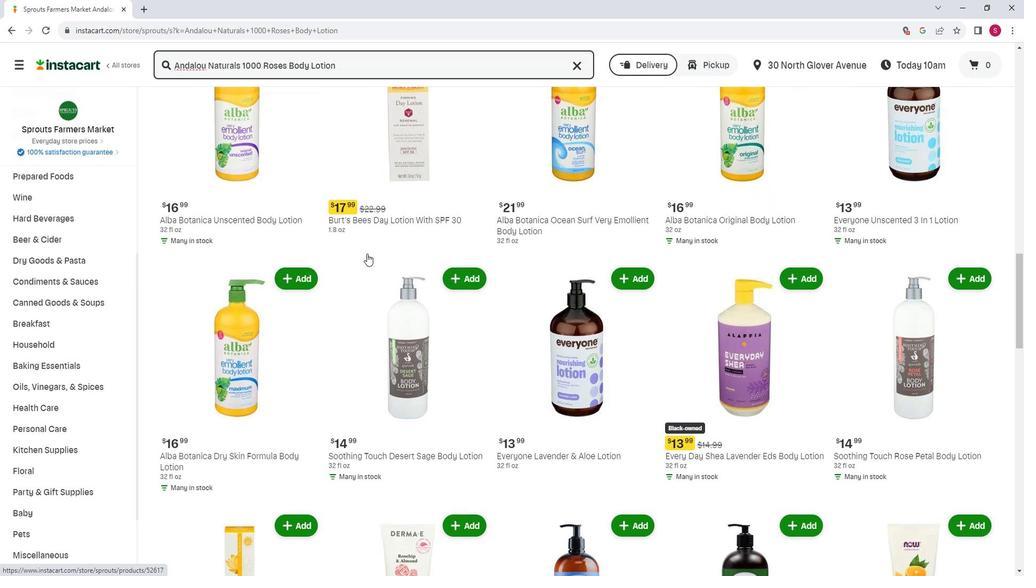 
Action: Mouse scrolled (374, 249) with delta (0, 0)
Screenshot: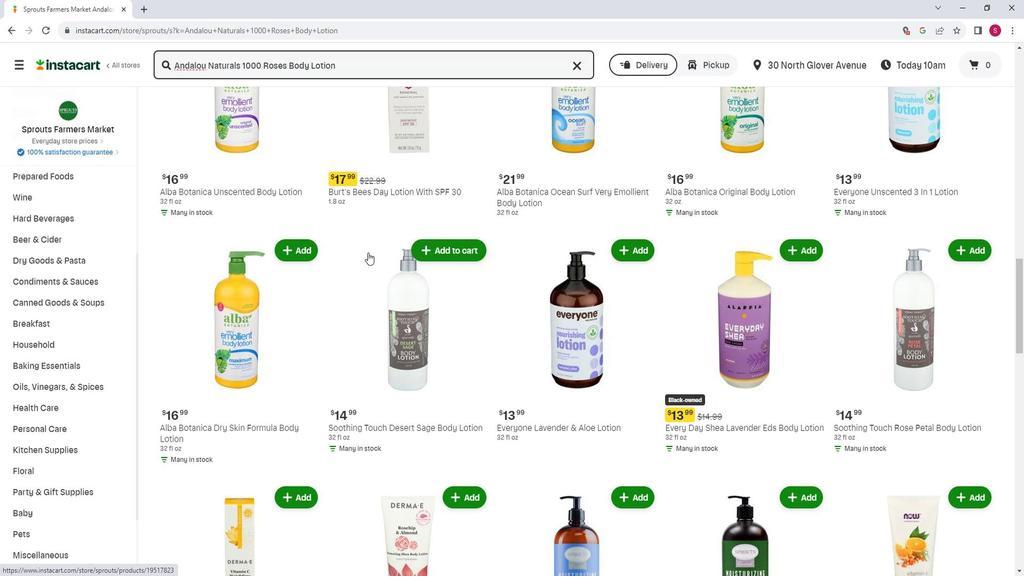 
Action: Mouse scrolled (374, 249) with delta (0, 0)
Screenshot: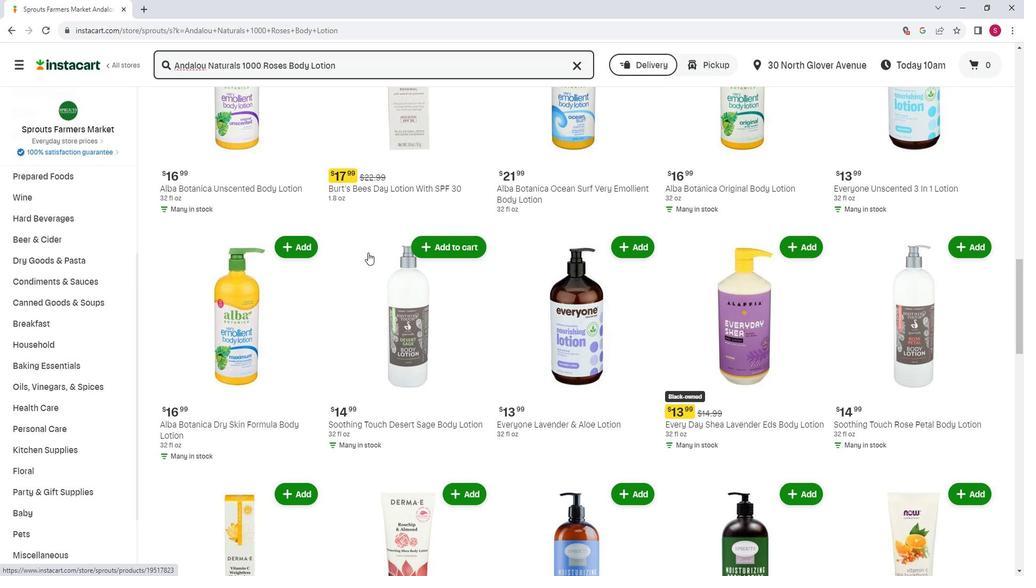 
Action: Mouse scrolled (374, 249) with delta (0, 0)
Screenshot: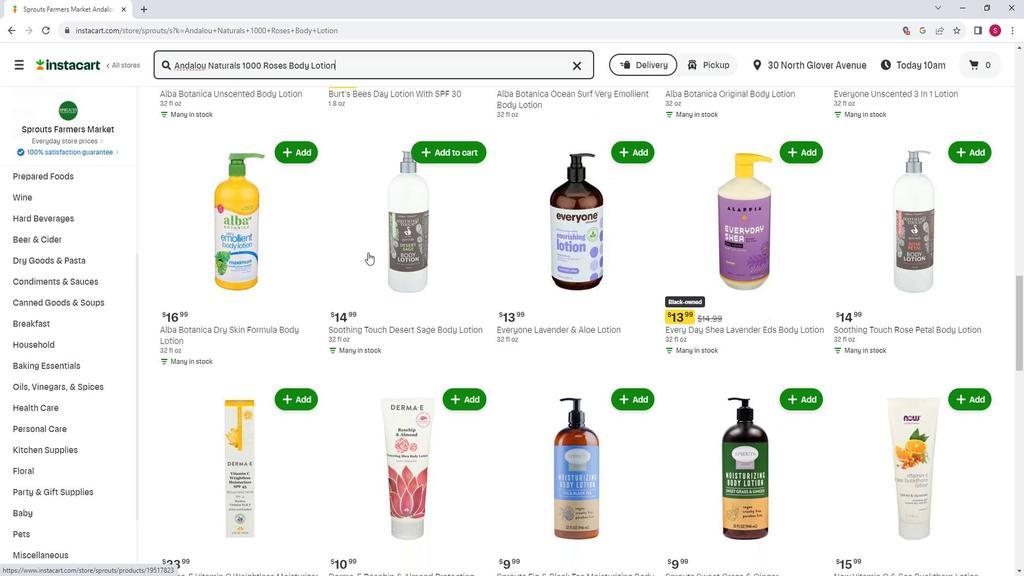 
Action: Mouse scrolled (374, 249) with delta (0, 0)
Screenshot: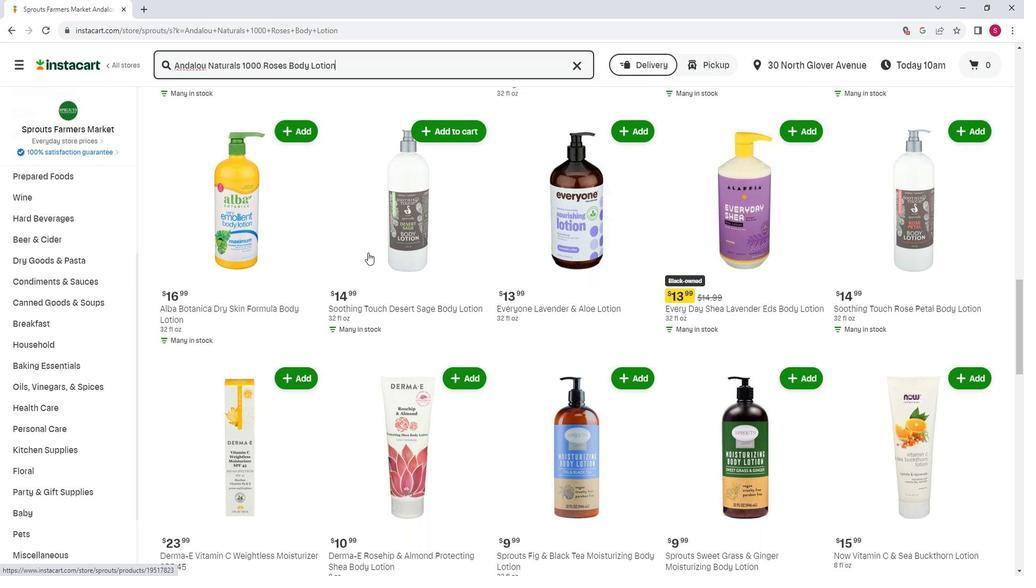 
Action: Mouse scrolled (374, 249) with delta (0, 0)
Screenshot: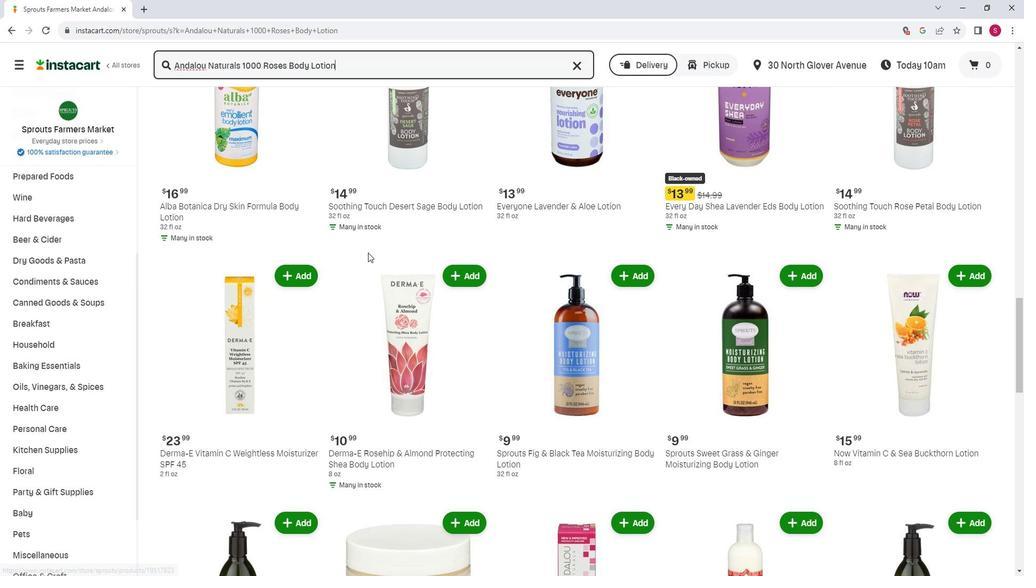 
Action: Mouse scrolled (374, 249) with delta (0, 0)
Screenshot: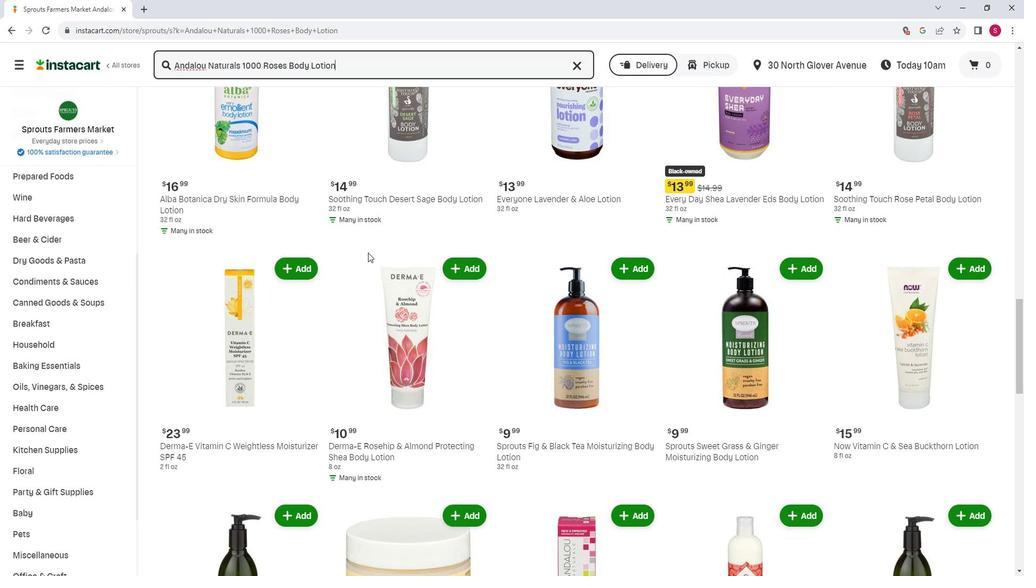 
Action: Mouse scrolled (374, 249) with delta (0, 0)
Screenshot: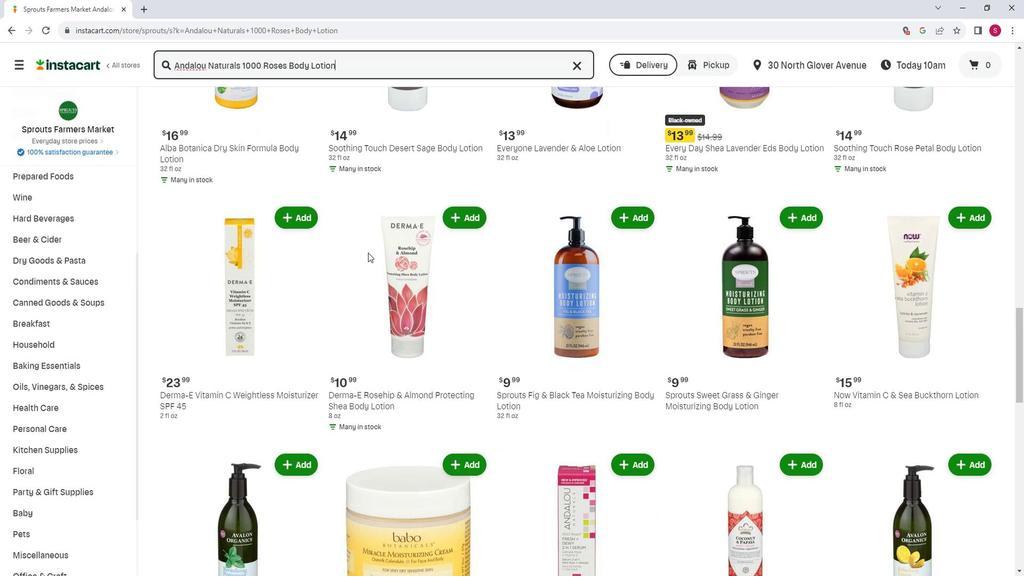 
Action: Mouse scrolled (374, 249) with delta (0, 0)
Screenshot: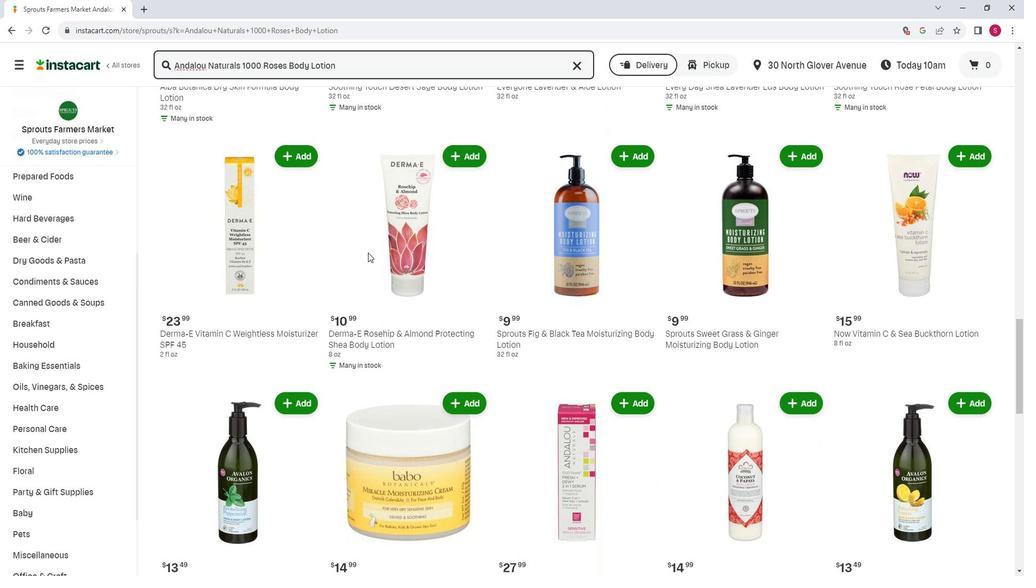 
Action: Mouse scrolled (374, 249) with delta (0, 0)
Screenshot: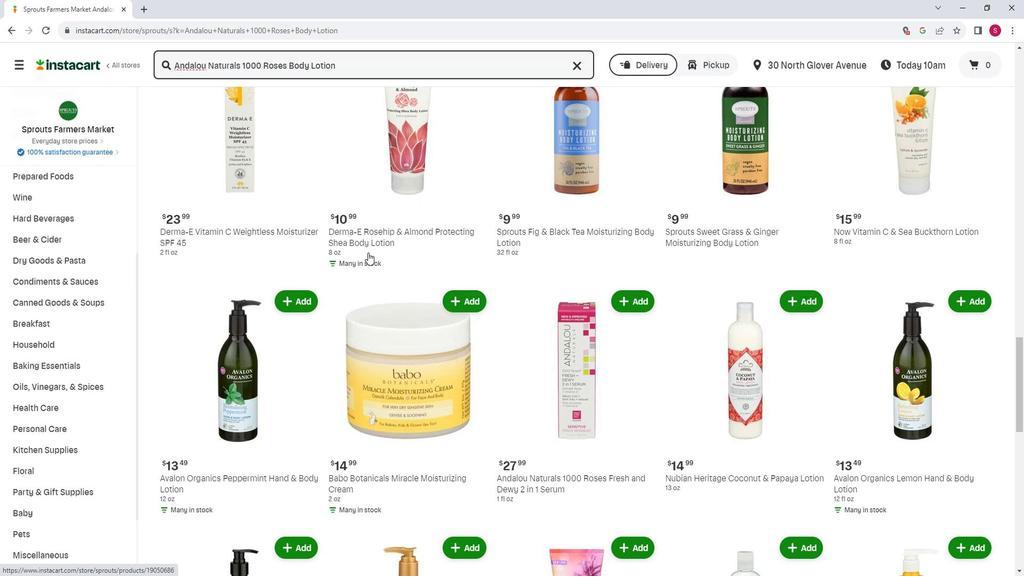 
Action: Mouse moved to (377, 249)
Screenshot: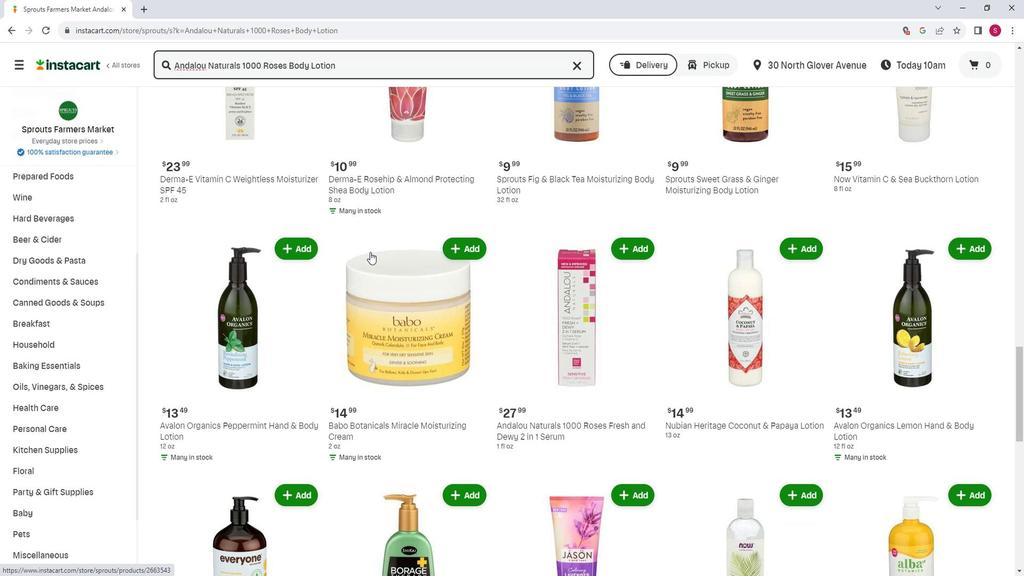 
Action: Mouse scrolled (377, 249) with delta (0, 0)
Screenshot: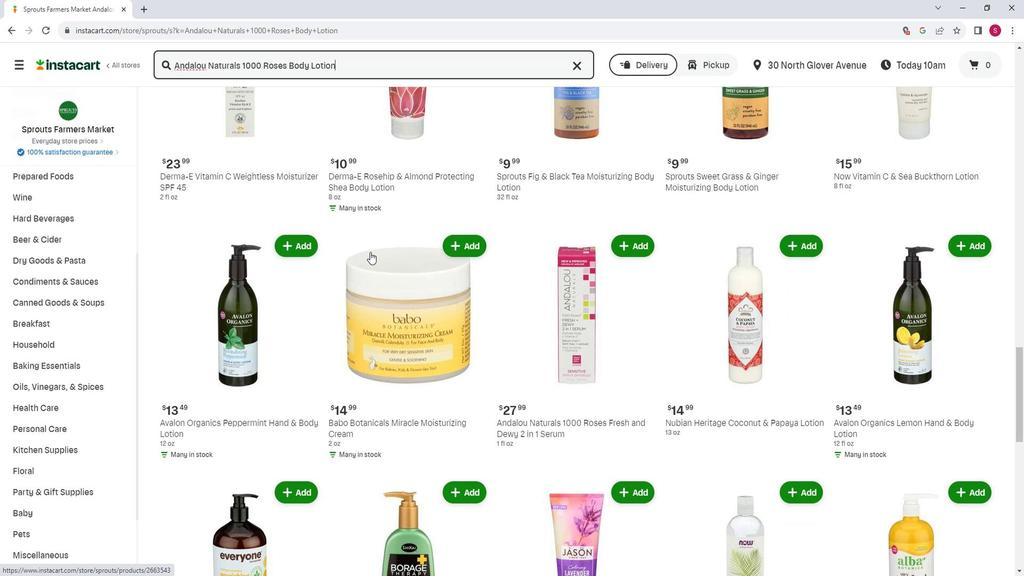 
Action: Mouse scrolled (377, 248) with delta (0, 0)
Screenshot: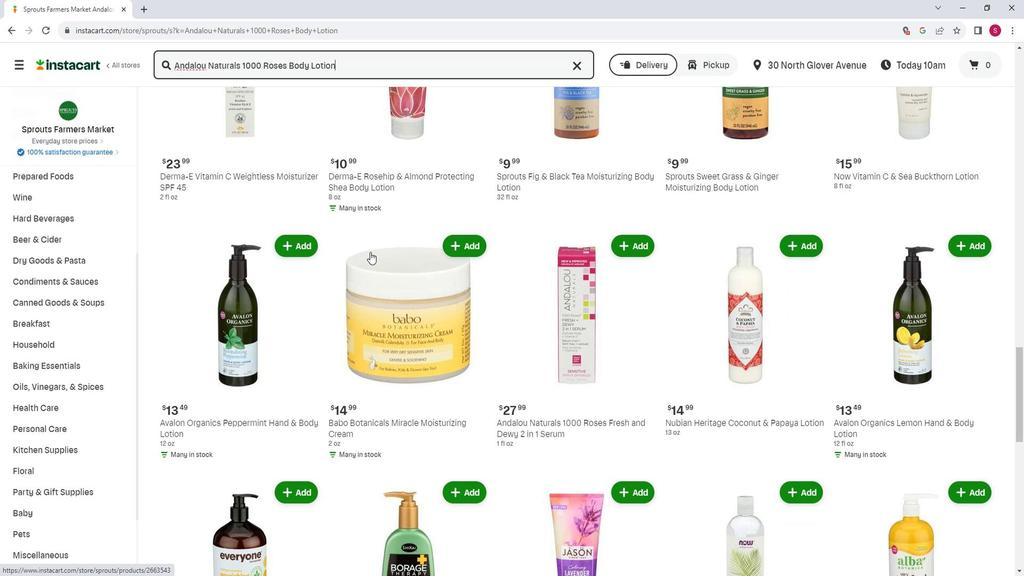 
Action: Mouse scrolled (377, 249) with delta (0, 0)
Screenshot: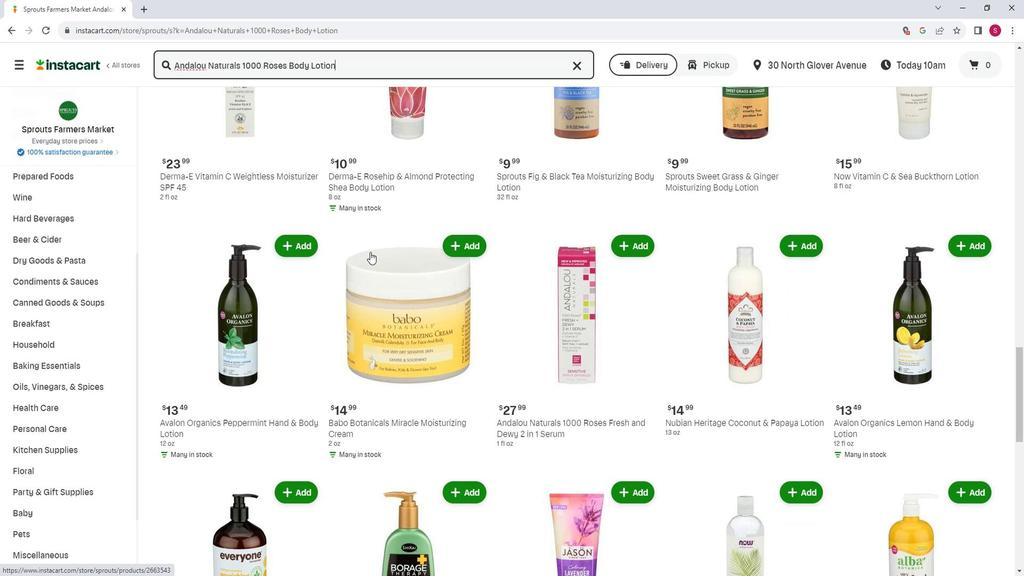 
Action: Mouse scrolled (377, 249) with delta (0, 0)
Screenshot: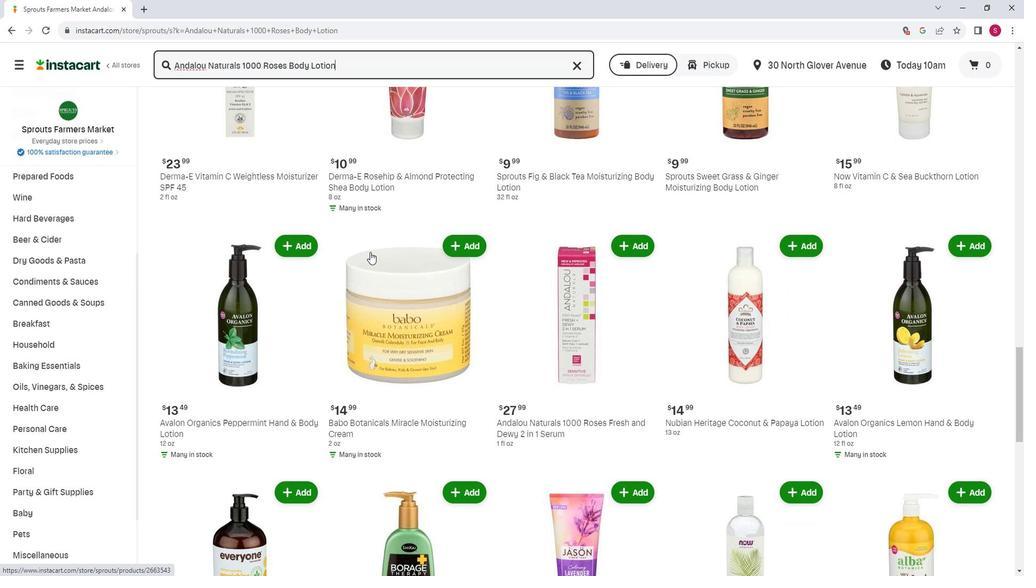 
Action: Mouse scrolled (377, 249) with delta (0, 0)
Screenshot: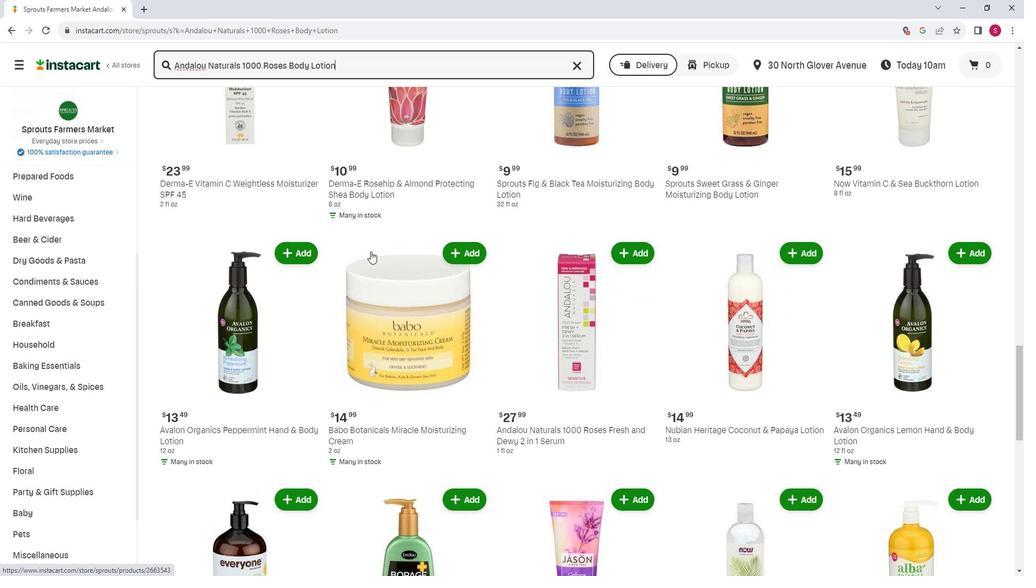 
Action: Mouse scrolled (377, 249) with delta (0, 0)
Screenshot: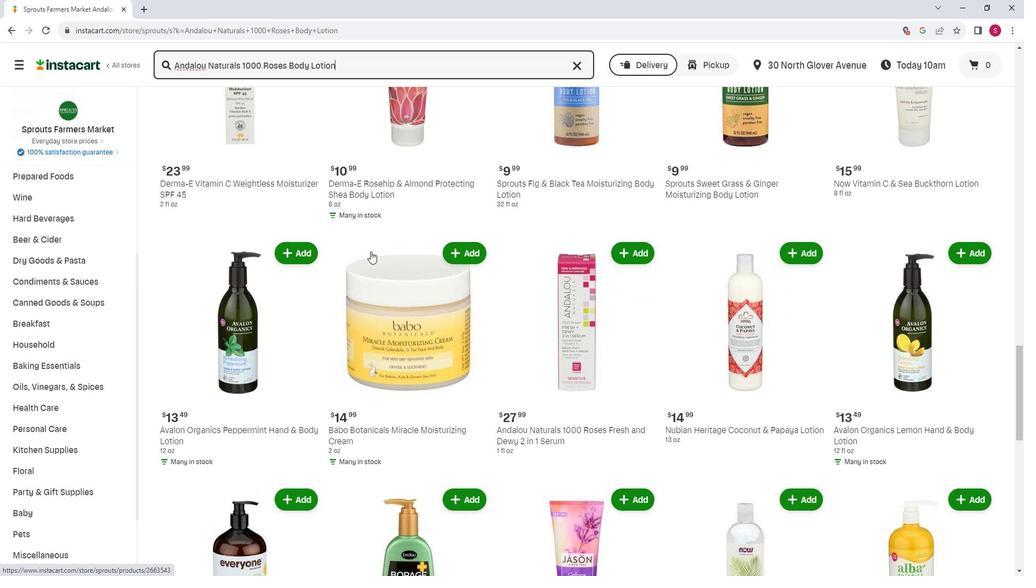 
Action: Mouse scrolled (377, 249) with delta (0, 0)
Screenshot: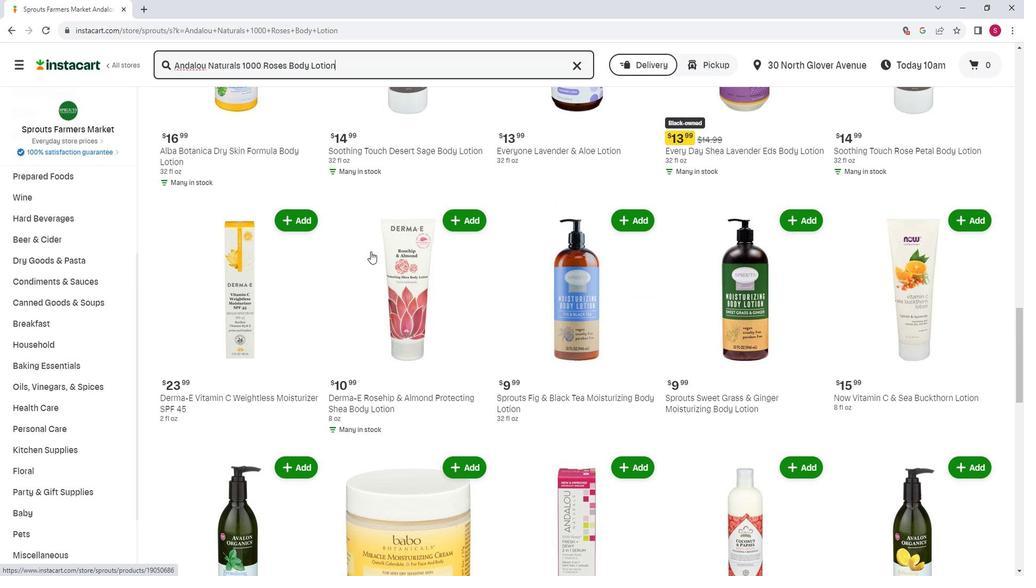
Action: Mouse scrolled (377, 249) with delta (0, 0)
Screenshot: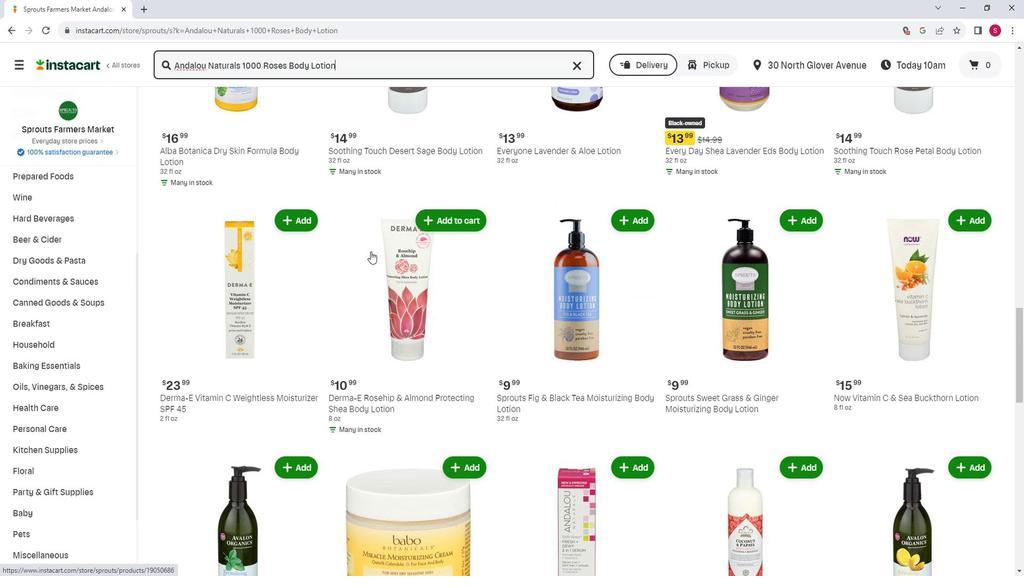 
Action: Mouse scrolled (377, 249) with delta (0, 0)
Screenshot: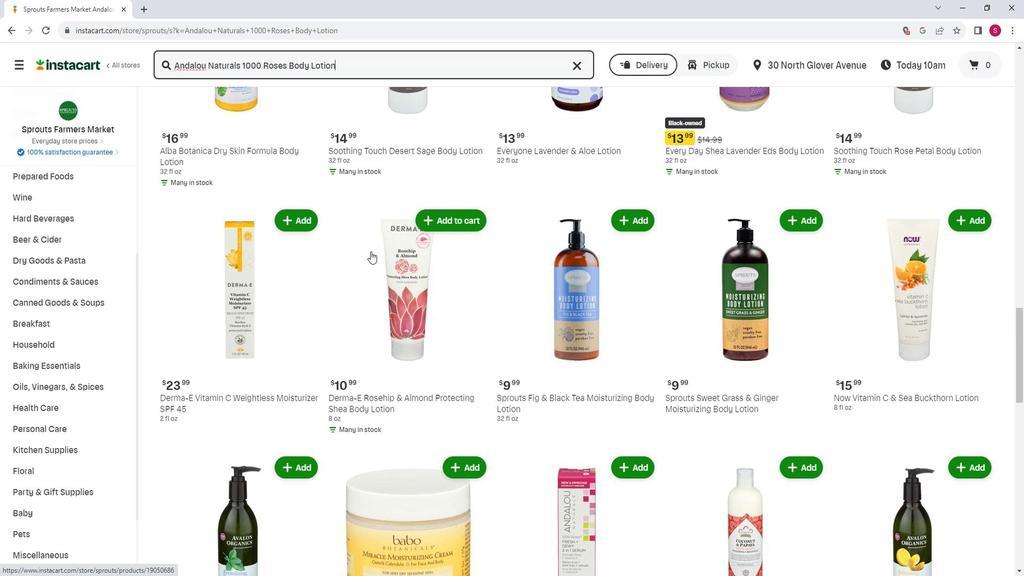 
Action: Mouse scrolled (377, 249) with delta (0, 0)
Screenshot: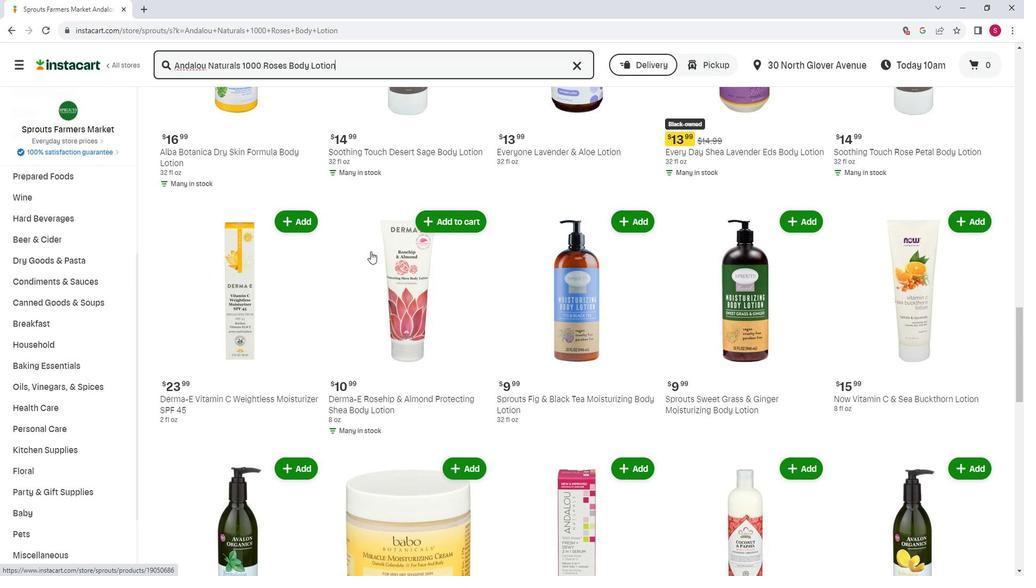 
Action: Mouse scrolled (377, 249) with delta (0, 0)
Screenshot: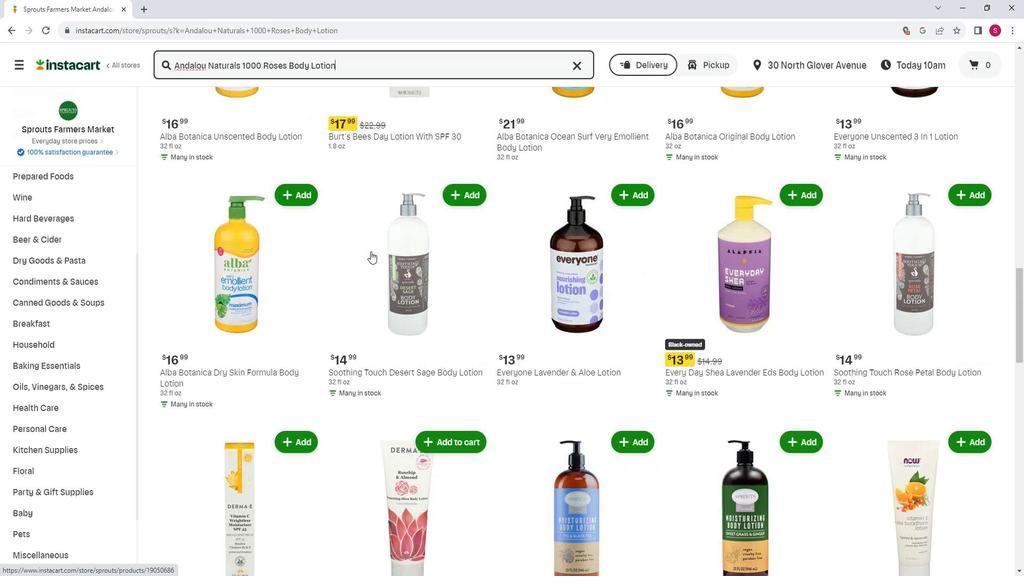 
Action: Mouse scrolled (377, 249) with delta (0, 0)
Screenshot: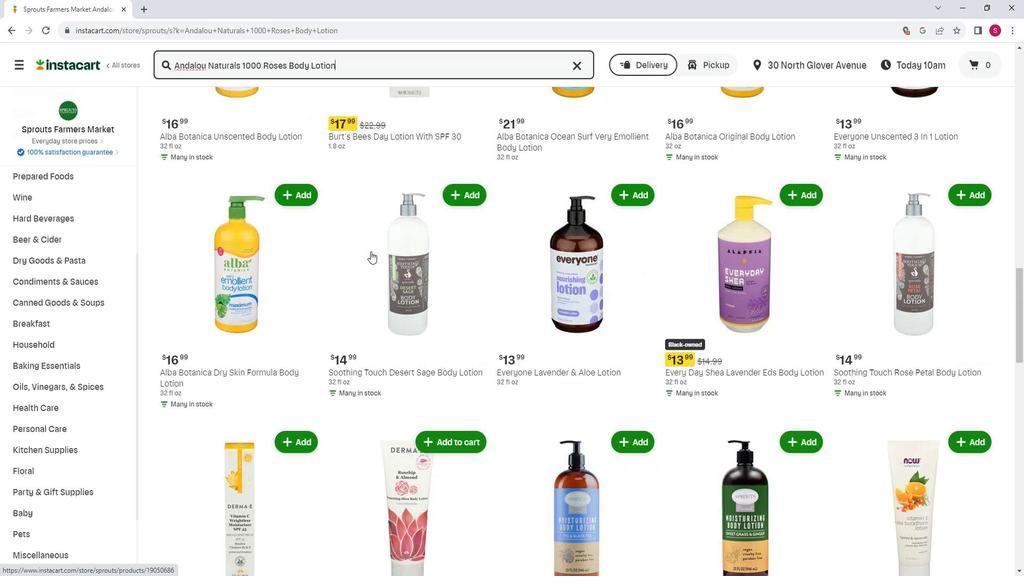 
Action: Mouse scrolled (377, 249) with delta (0, 0)
Screenshot: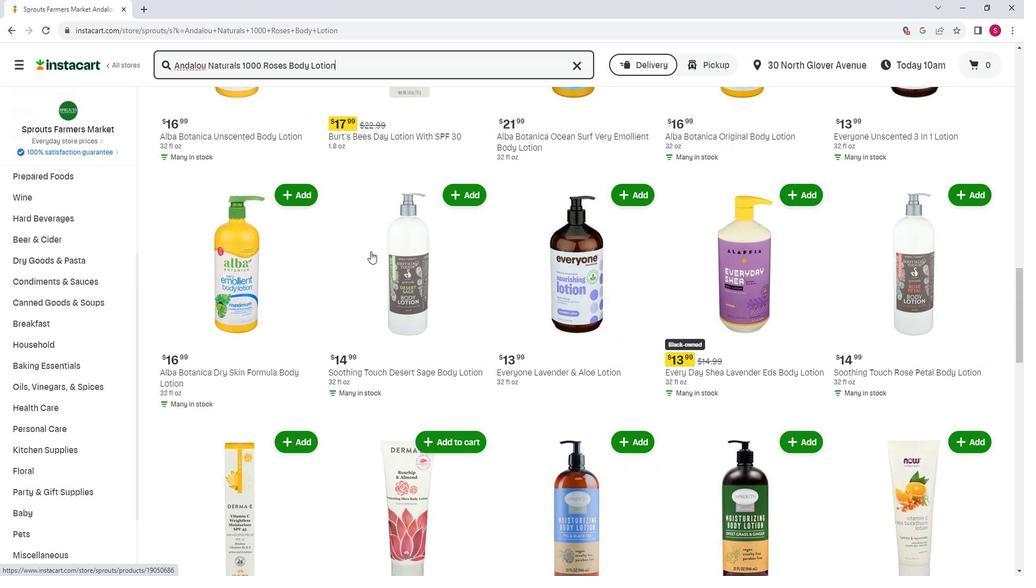 
Action: Mouse scrolled (377, 249) with delta (0, 0)
Screenshot: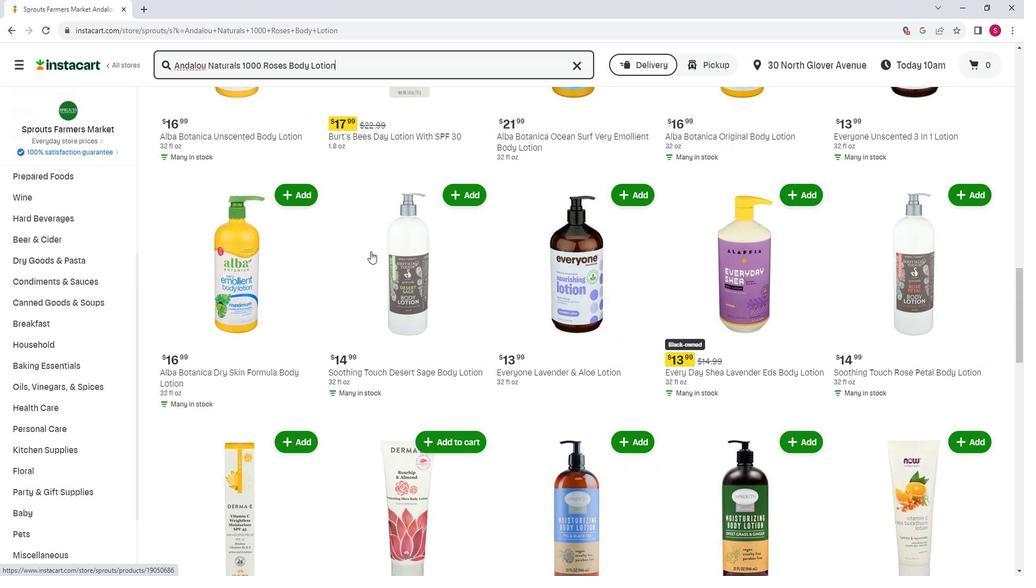 
Action: Mouse scrolled (377, 249) with delta (0, 0)
Screenshot: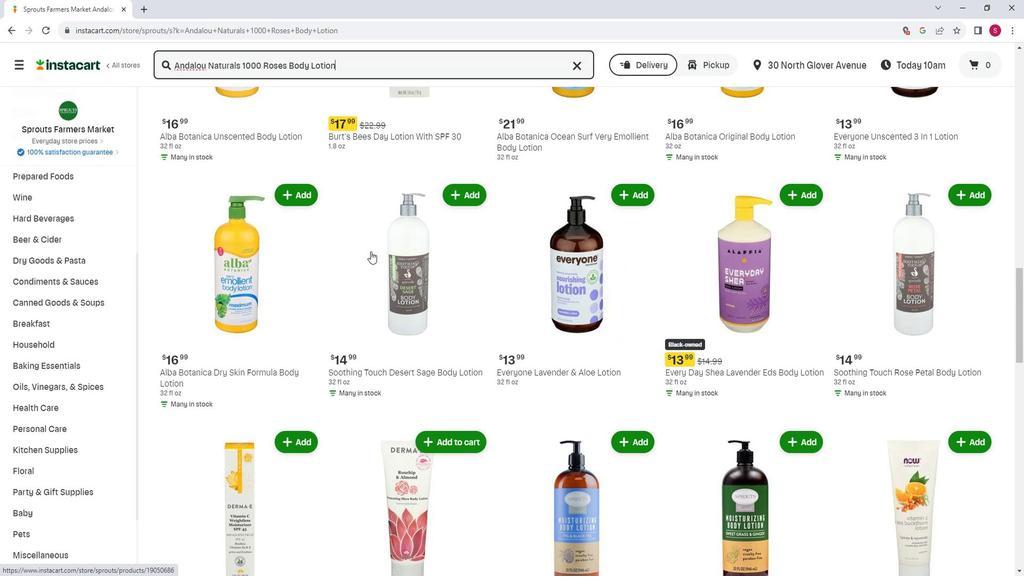 
Action: Mouse scrolled (377, 249) with delta (0, 0)
Screenshot: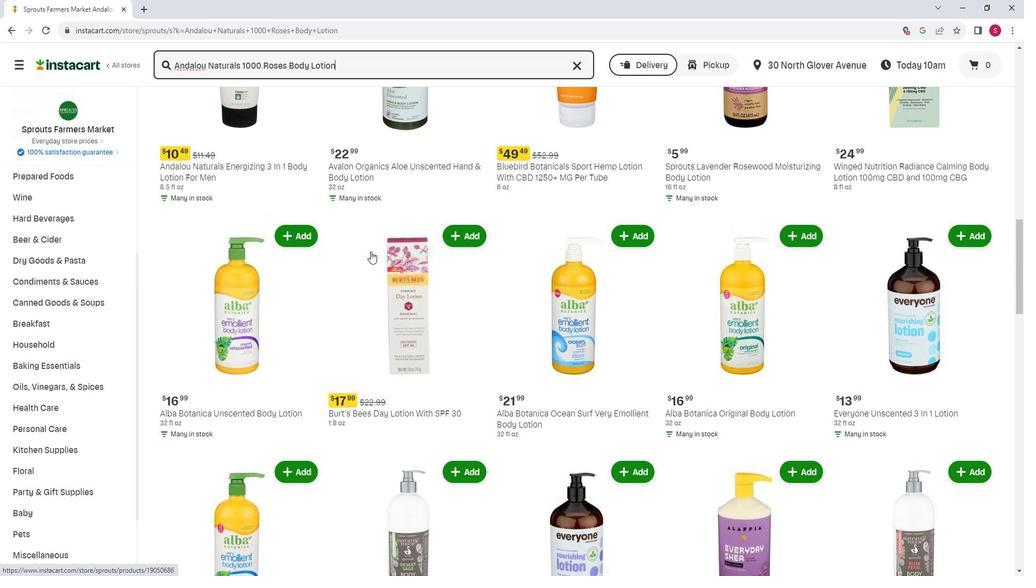 
Action: Mouse scrolled (377, 248) with delta (0, 0)
Screenshot: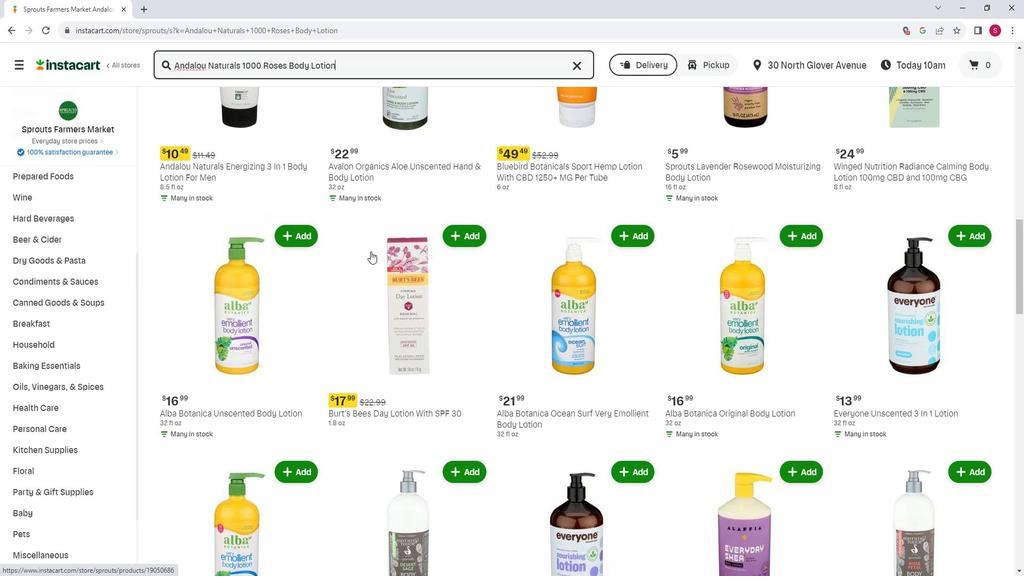 
Action: Mouse scrolled (377, 249) with delta (0, 0)
Screenshot: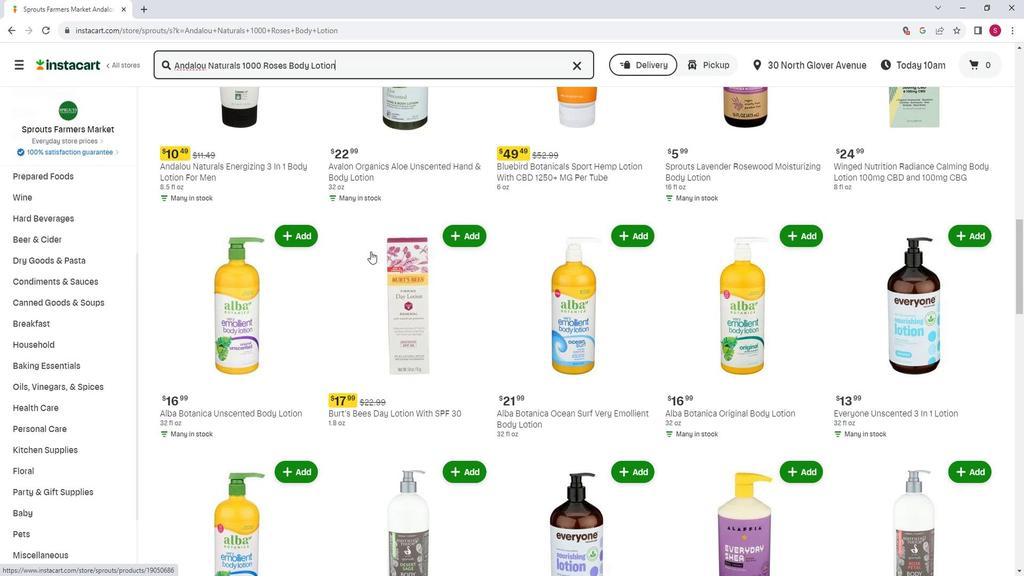 
Action: Mouse scrolled (377, 249) with delta (0, 0)
Screenshot: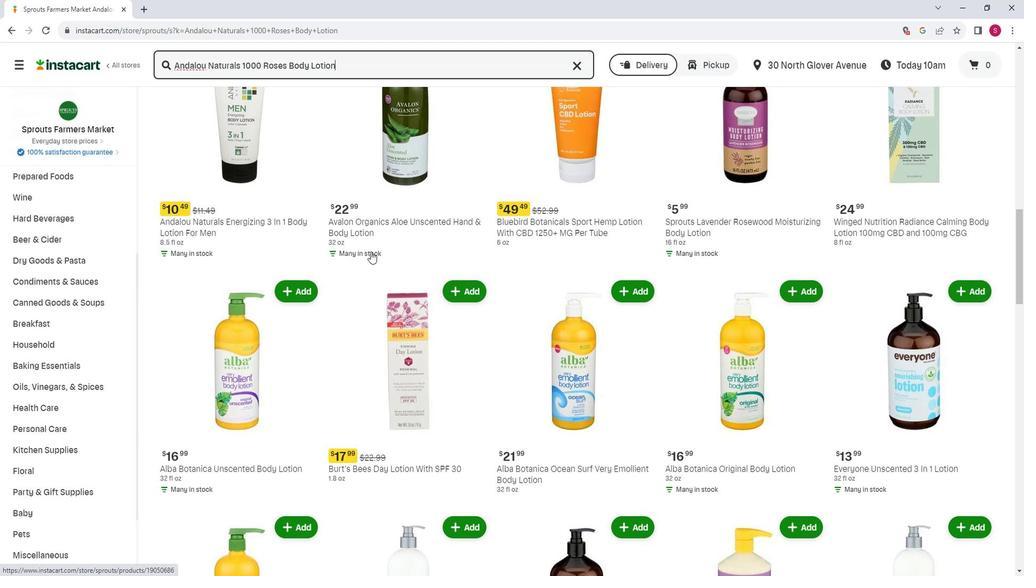 
Action: Mouse scrolled (377, 249) with delta (0, 0)
Screenshot: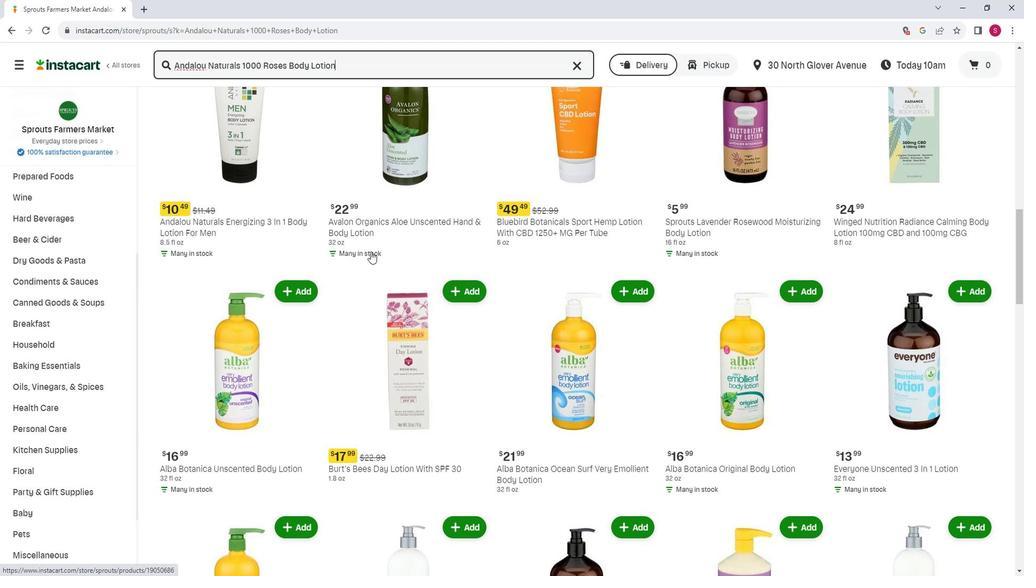 
Action: Mouse scrolled (377, 249) with delta (0, 0)
Screenshot: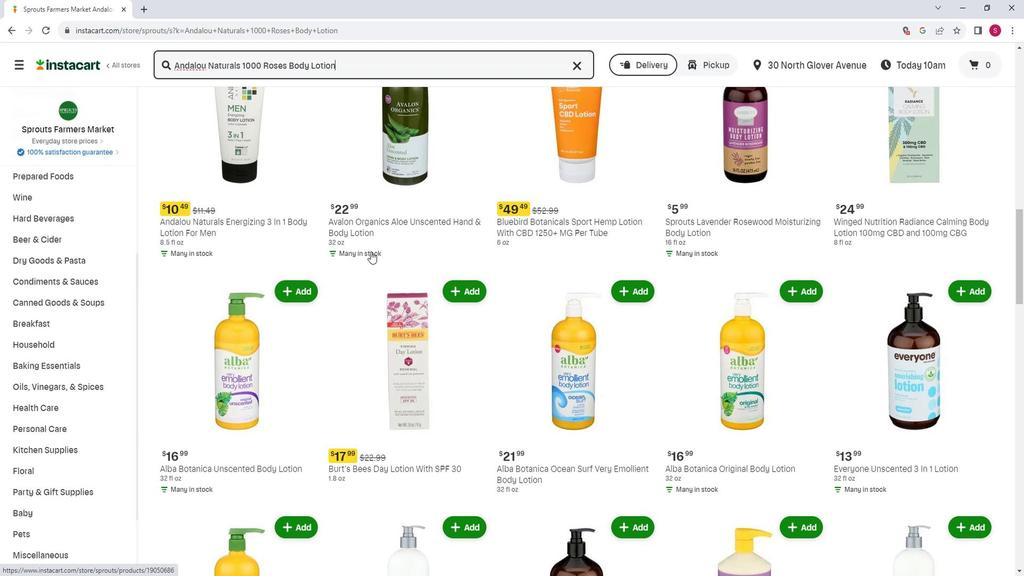 
Action: Mouse scrolled (377, 249) with delta (0, 0)
Screenshot: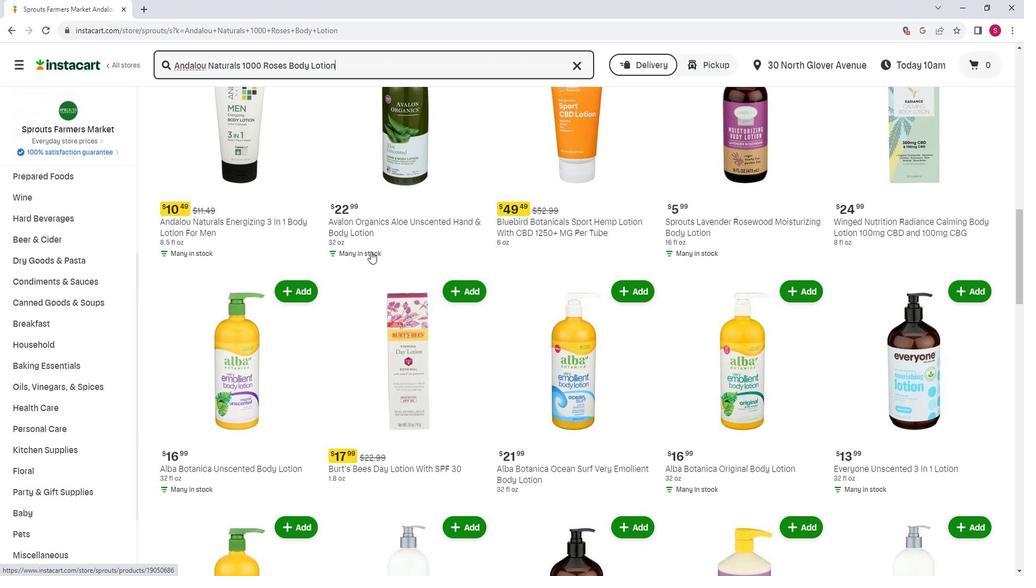 
Action: Mouse scrolled (377, 249) with delta (0, 0)
Screenshot: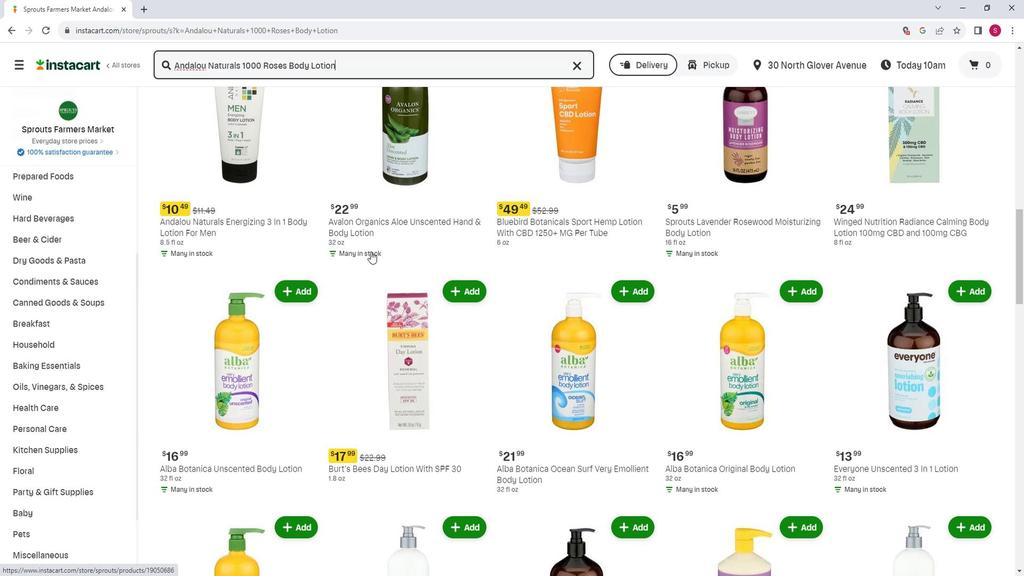 
Action: Mouse scrolled (377, 249) with delta (0, 0)
Screenshot: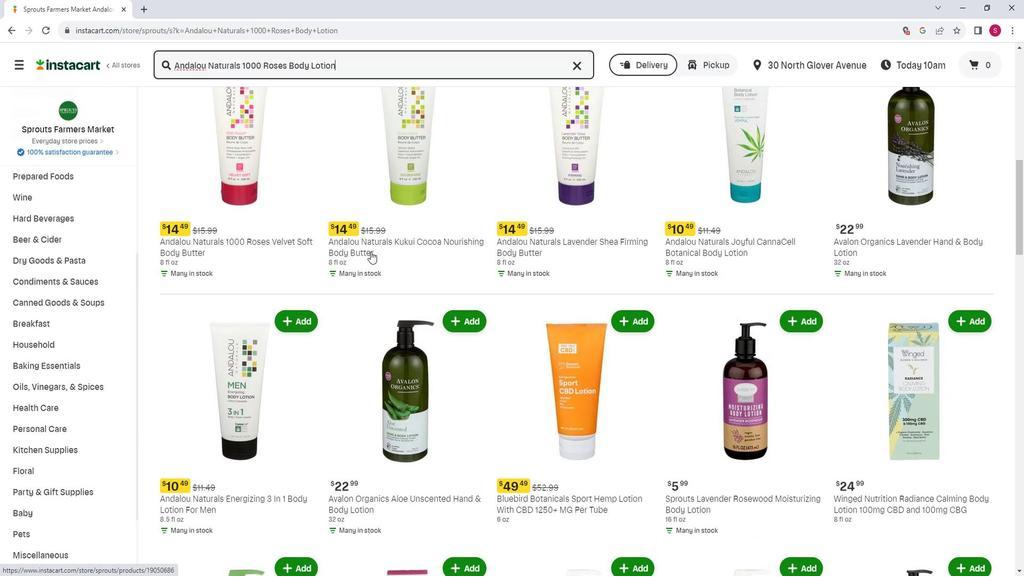 
Action: Mouse scrolled (377, 249) with delta (0, 0)
Screenshot: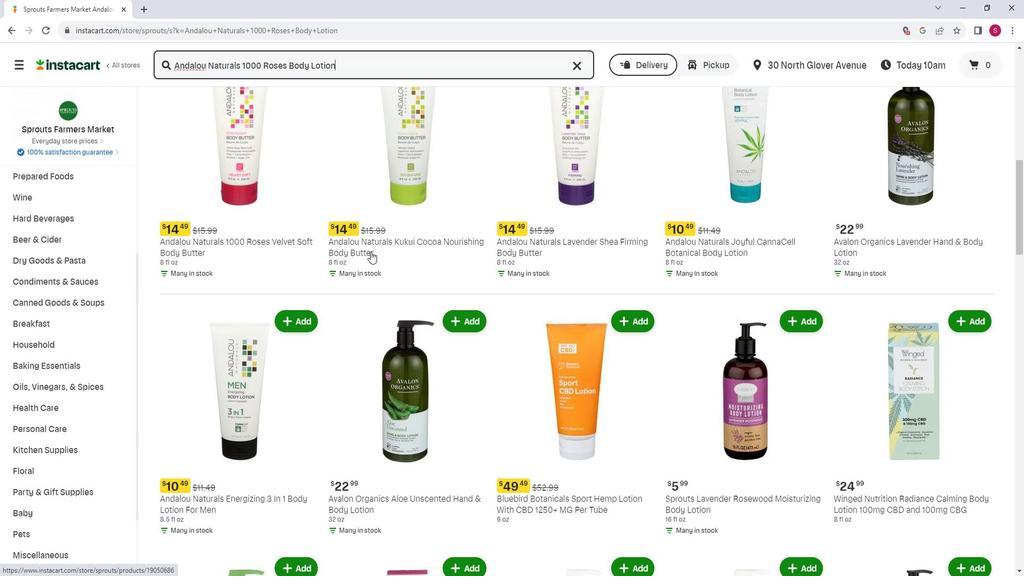 
Action: Mouse scrolled (377, 249) with delta (0, 0)
Screenshot: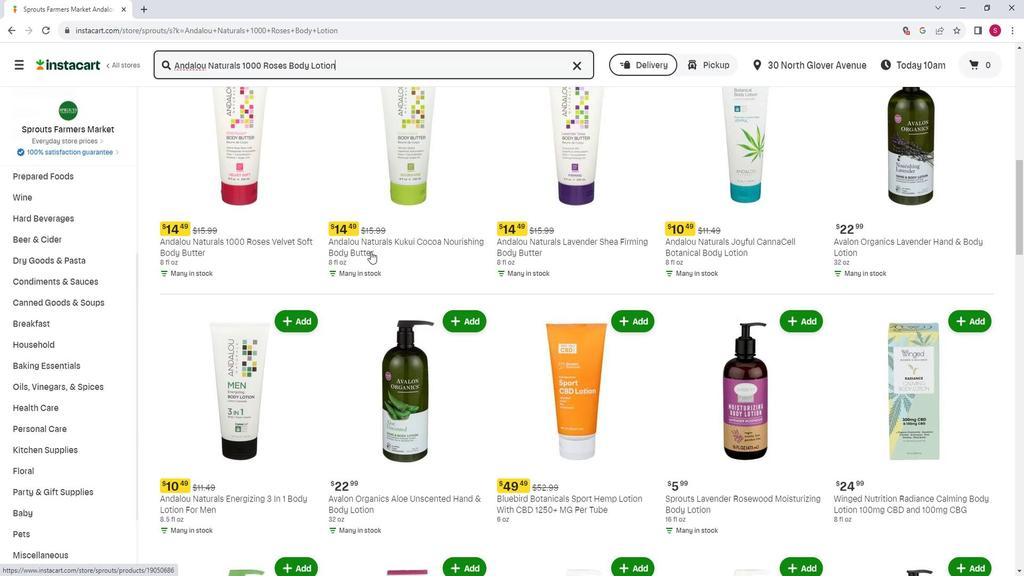
Action: Mouse scrolled (377, 249) with delta (0, 0)
Screenshot: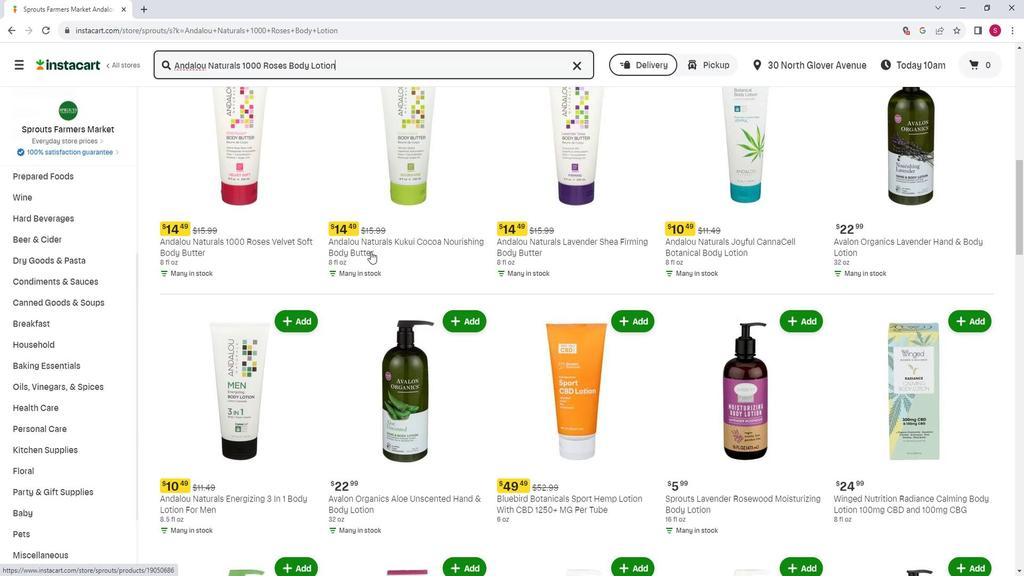 
Action: Mouse scrolled (377, 249) with delta (0, 0)
Screenshot: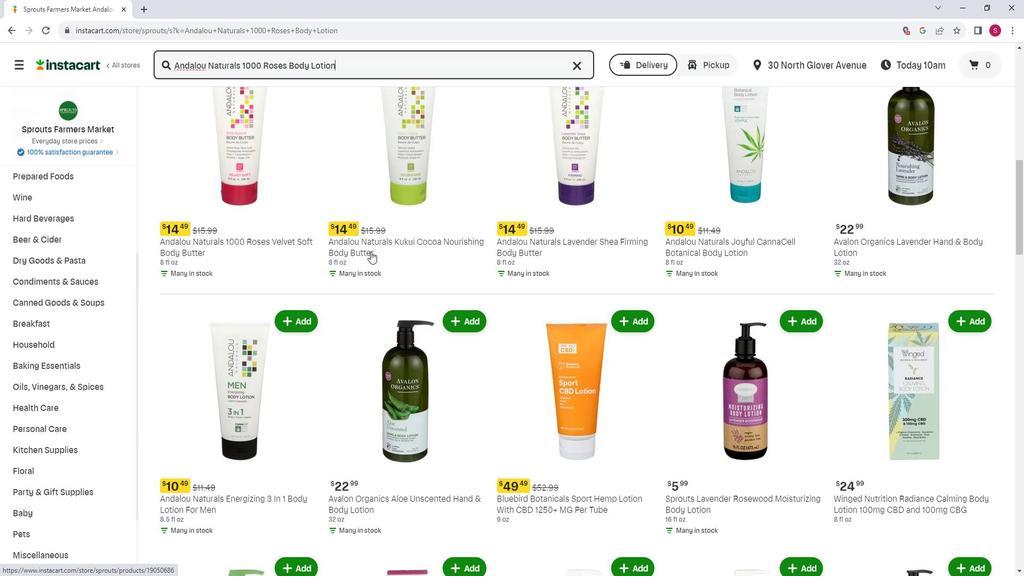 
Action: Mouse scrolled (377, 249) with delta (0, 0)
Screenshot: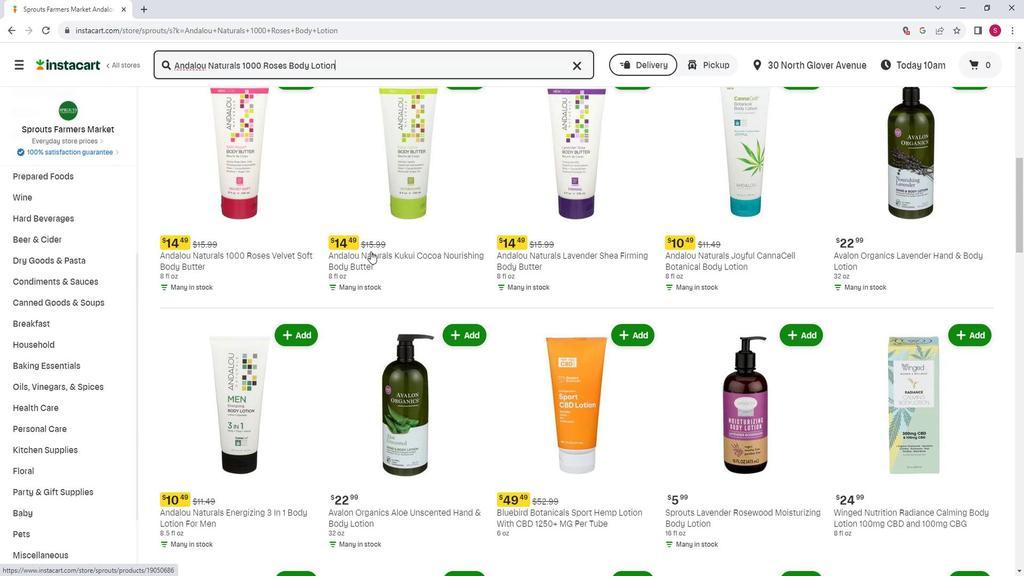 
Action: Mouse scrolled (377, 249) with delta (0, 0)
Screenshot: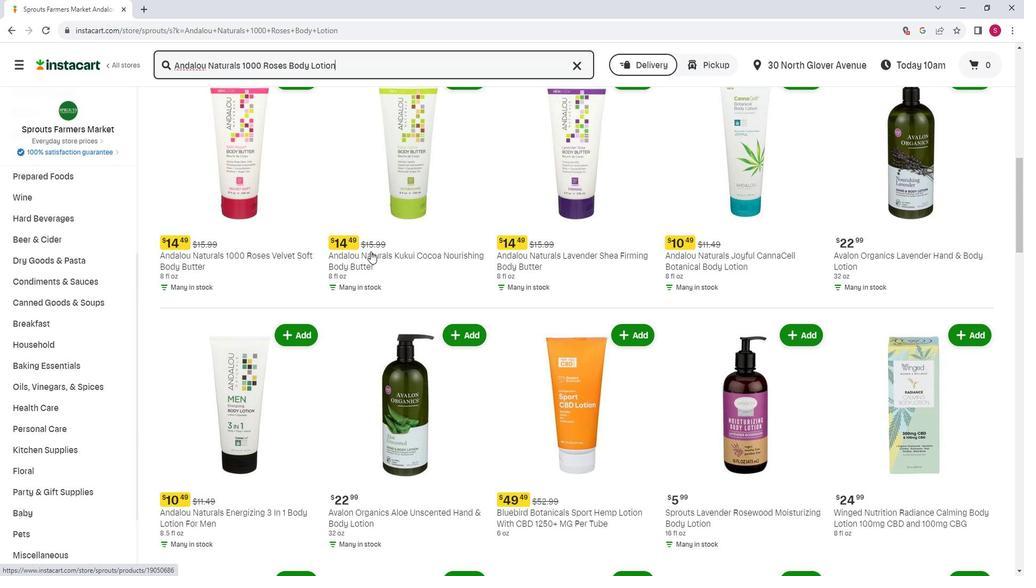 
Action: Mouse scrolled (377, 249) with delta (0, 0)
Screenshot: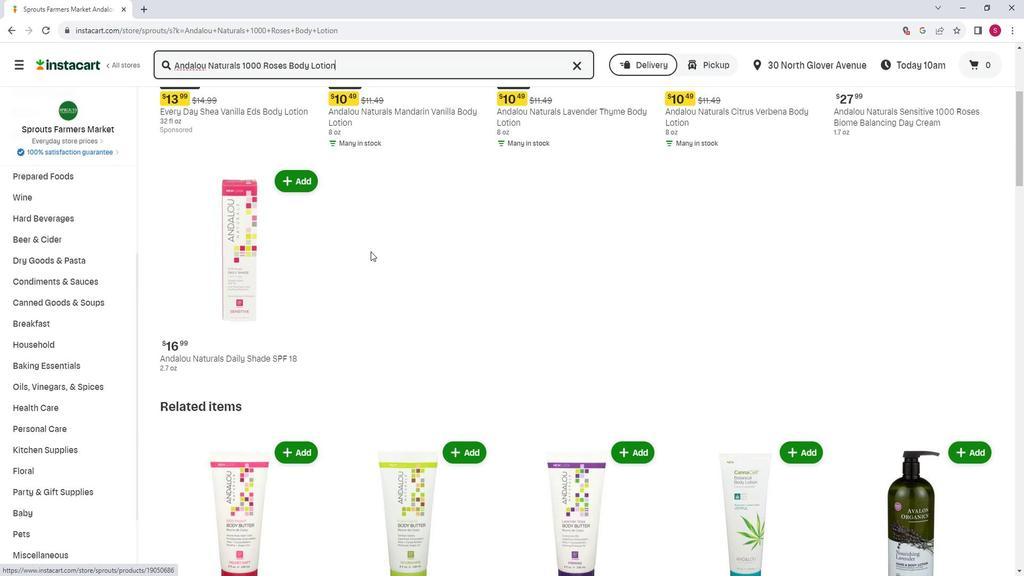 
Action: Mouse scrolled (377, 249) with delta (0, 0)
Screenshot: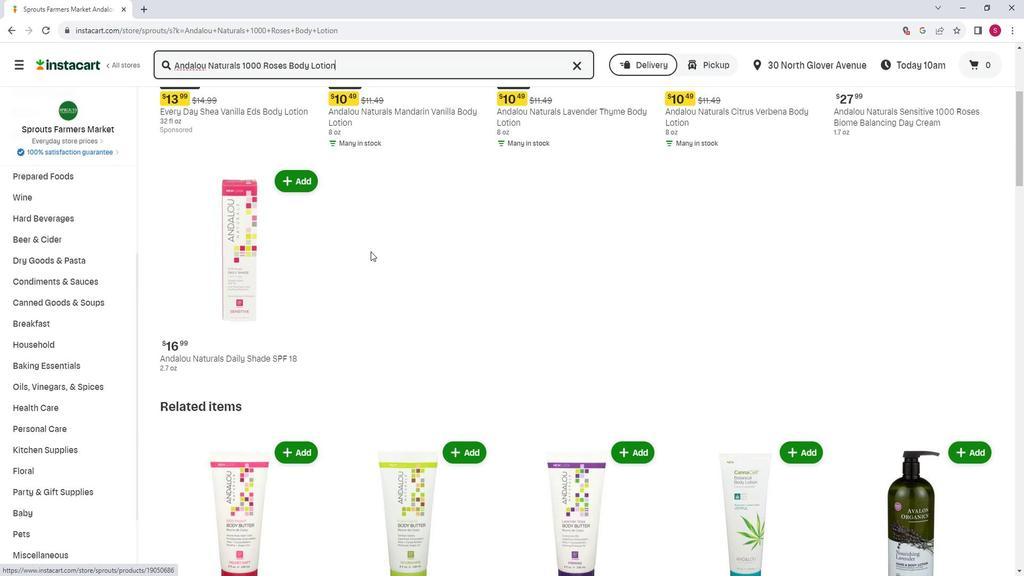 
Action: Mouse scrolled (377, 249) with delta (0, 0)
Screenshot: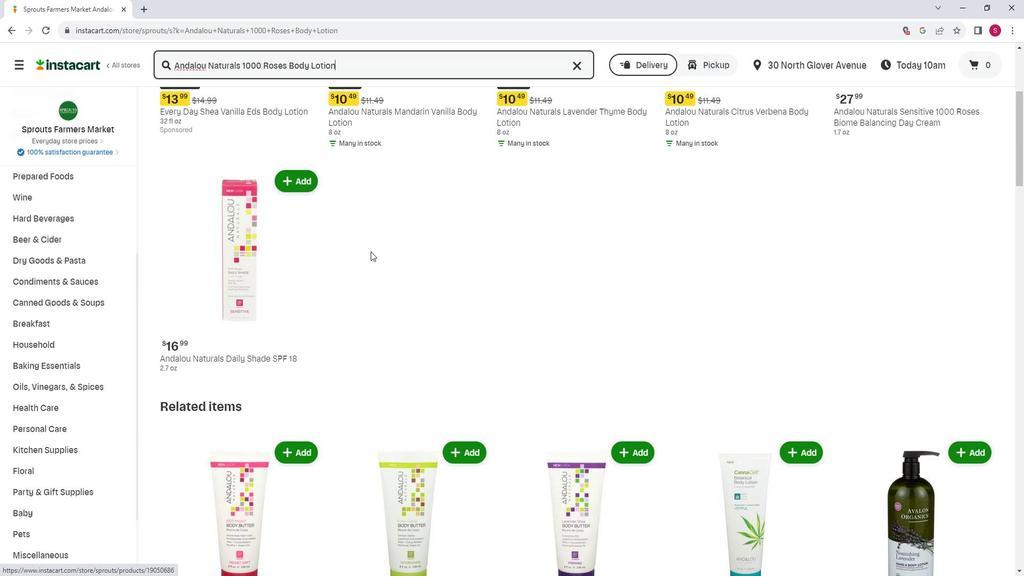 
Action: Mouse scrolled (377, 249) with delta (0, 0)
Screenshot: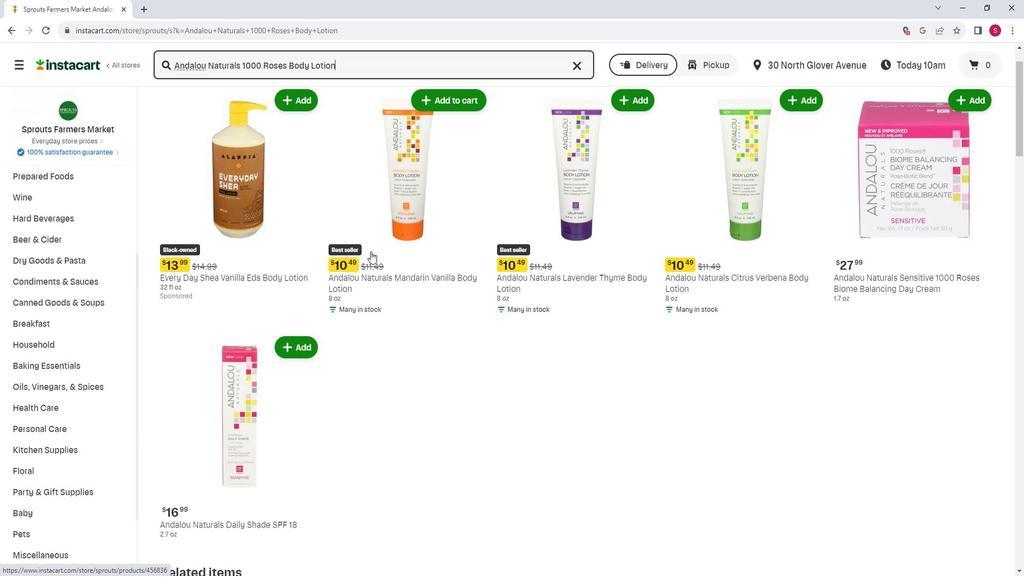 
Action: Mouse scrolled (377, 249) with delta (0, 0)
Screenshot: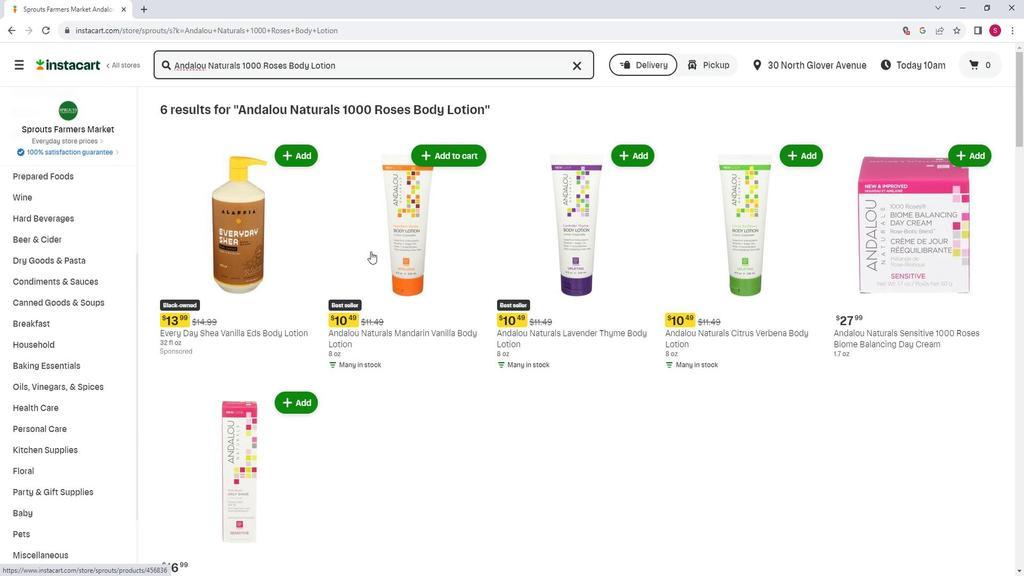 
Action: Mouse scrolled (377, 248) with delta (0, 0)
Screenshot: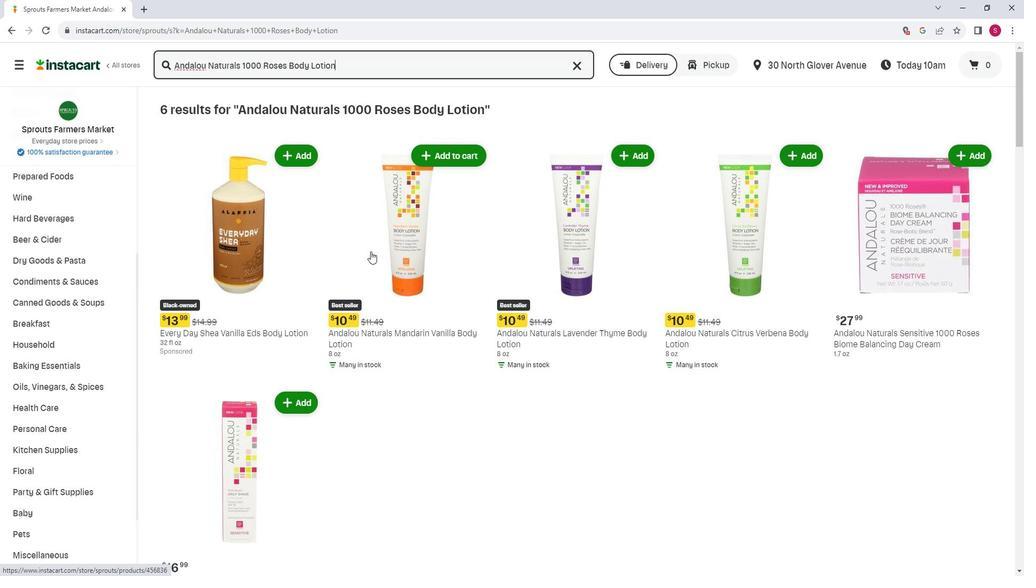 
Action: Mouse scrolled (377, 248) with delta (0, 0)
Screenshot: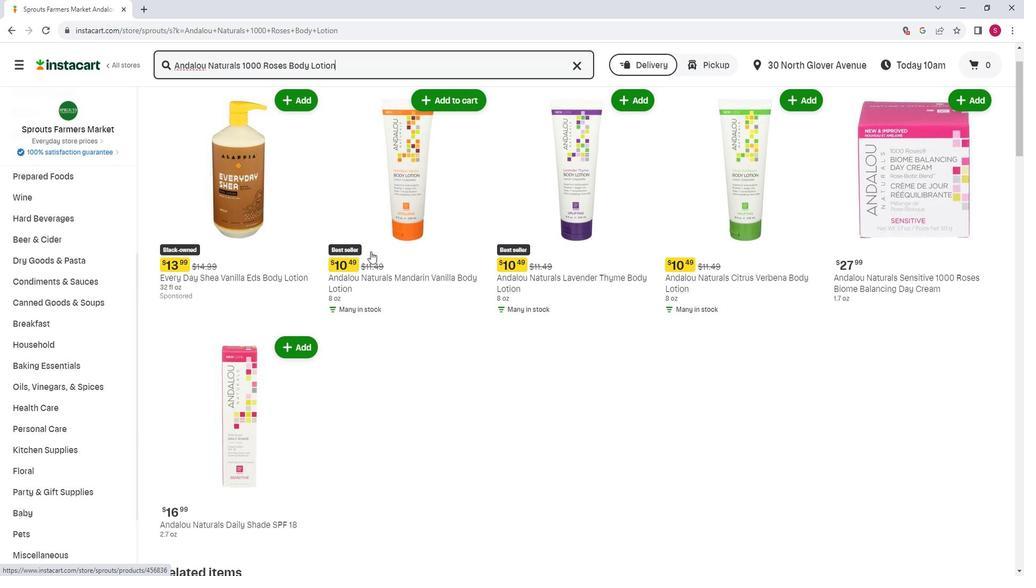 
Action: Mouse scrolled (377, 248) with delta (0, 0)
Screenshot: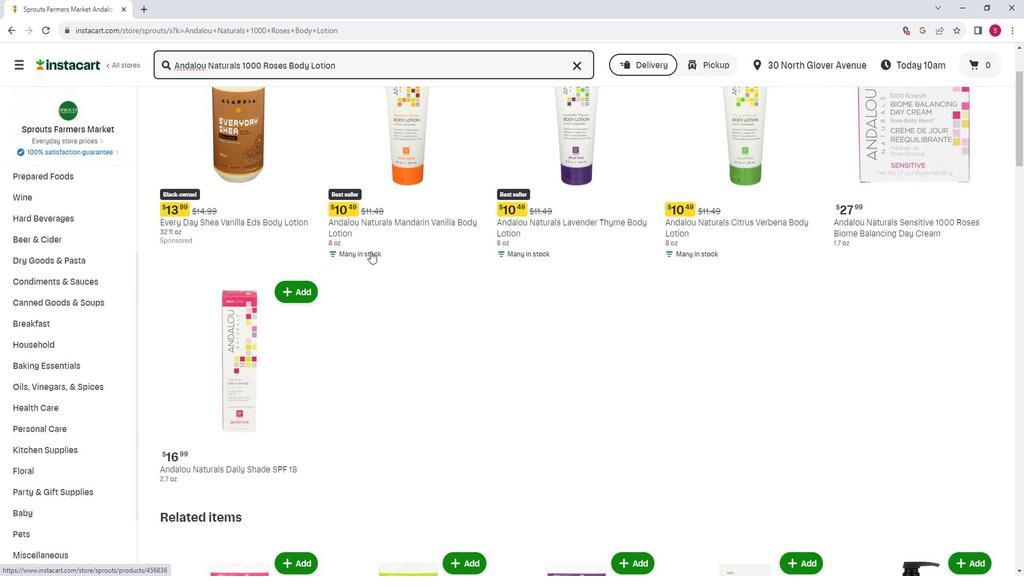 
Action: Mouse moved to (387, 244)
Screenshot: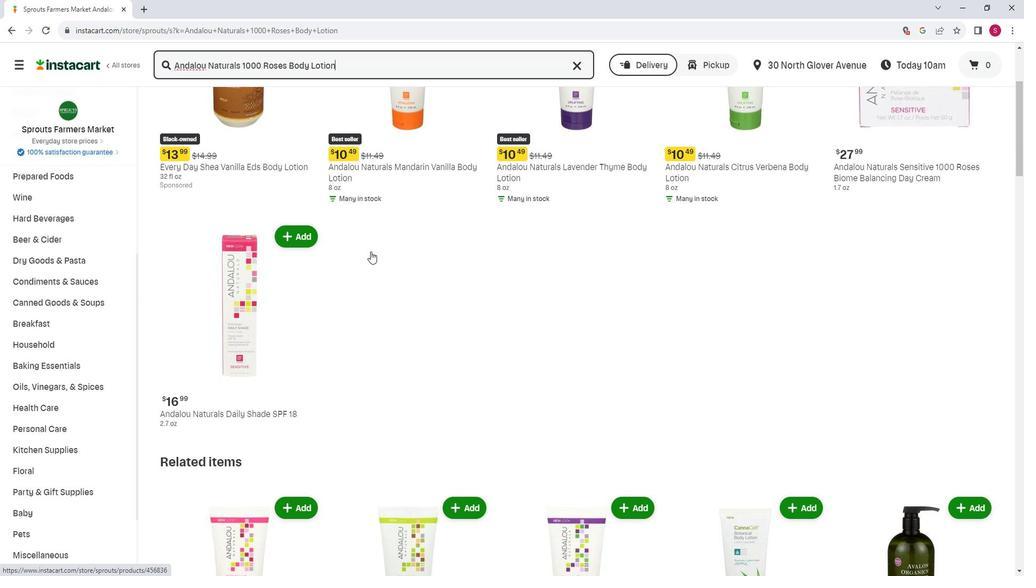 
